 Task: Find a place to stay in Liaozhong, China, from 24 Aug to 10 Sep for 8 guests, with a price range of ₹12000 - ₹15000, 4 bedrooms, 8+ beds, 4 bathrooms, and amenities including Wifi, TV, Gym, Breakfast, and Self check-in.
Action: Mouse moved to (438, 118)
Screenshot: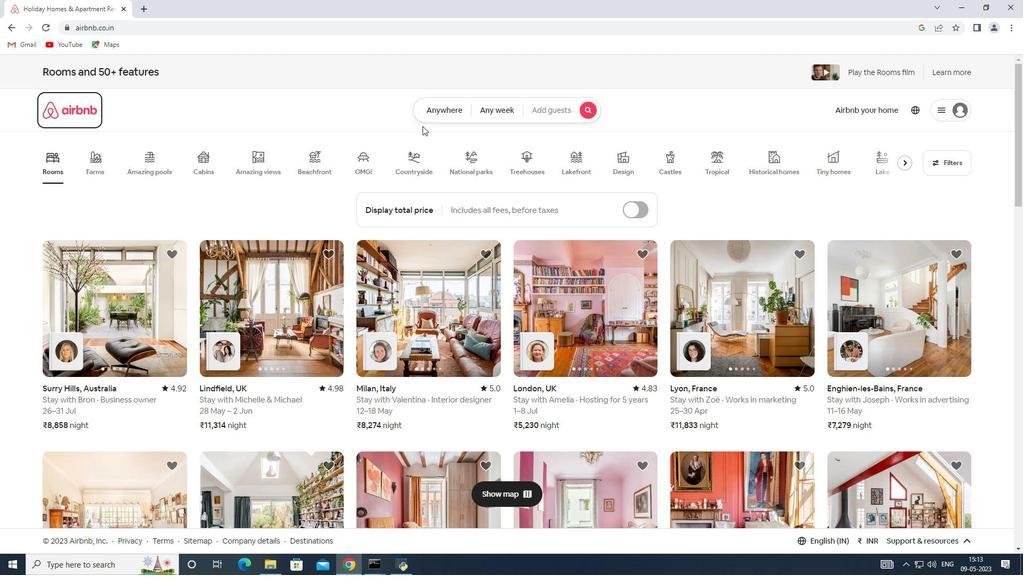 
Action: Mouse pressed left at (438, 118)
Screenshot: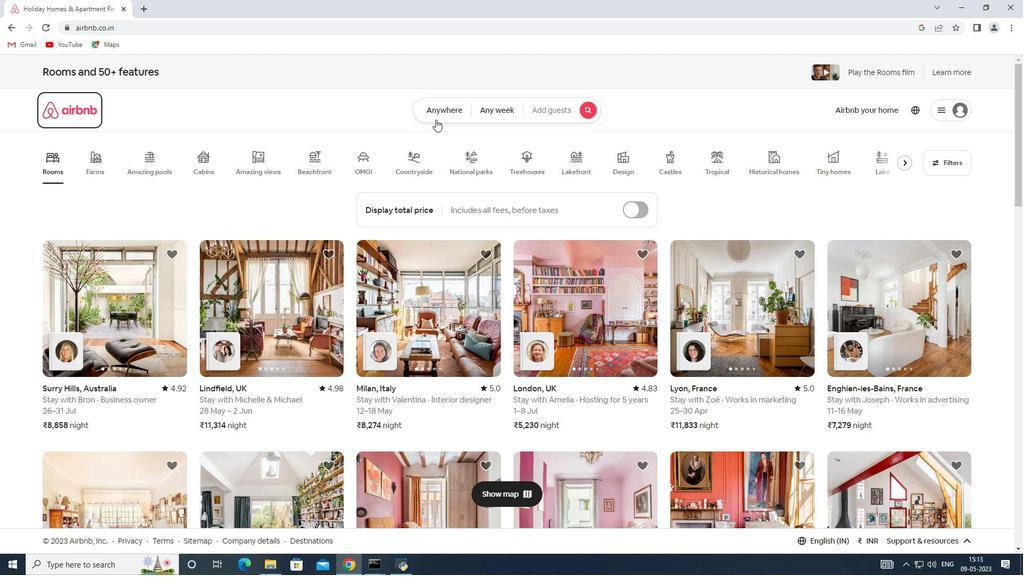 
Action: Mouse moved to (313, 148)
Screenshot: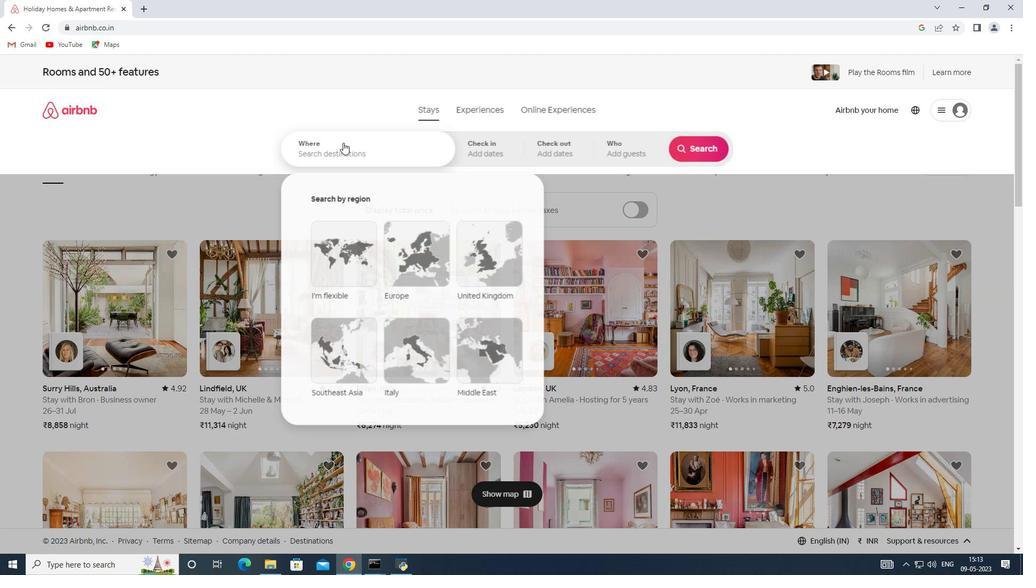 
Action: Mouse pressed left at (313, 148)
Screenshot: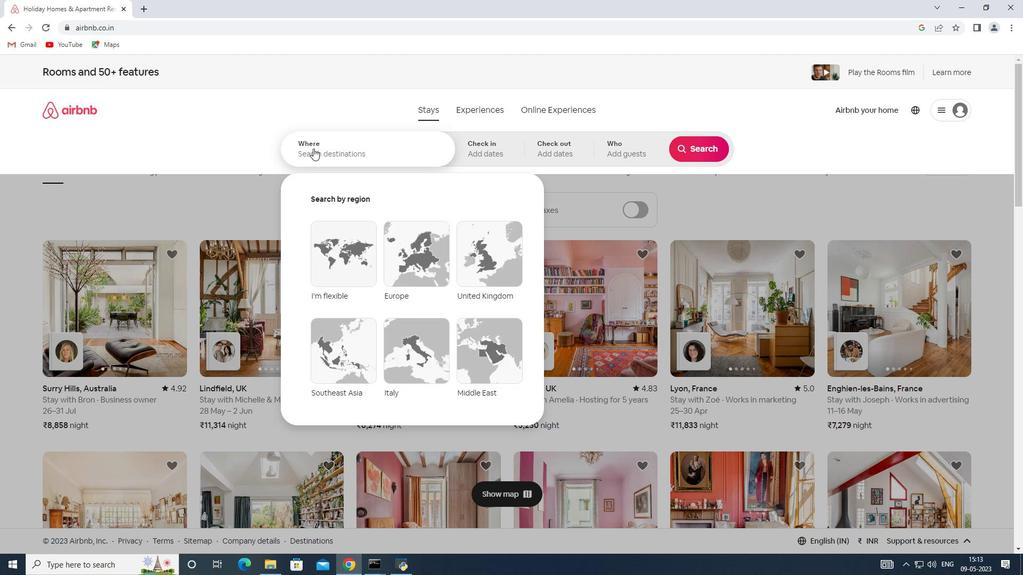 
Action: Key pressed <Key.shift><Key.shift><Key.shift><Key.shift><Key.shift><Key.shift><Key.shift><Key.shift><Key.shift><Key.shift><Key.shift><Key.shift><Key.shift><Key.shift><Key.shift><Key.shift><Key.shift><Key.shift><Key.shift><Key.shift><Key.shift><Key.shift><Key.shift><Key.shift>Liaozhong,<Key.shift>China
Screenshot: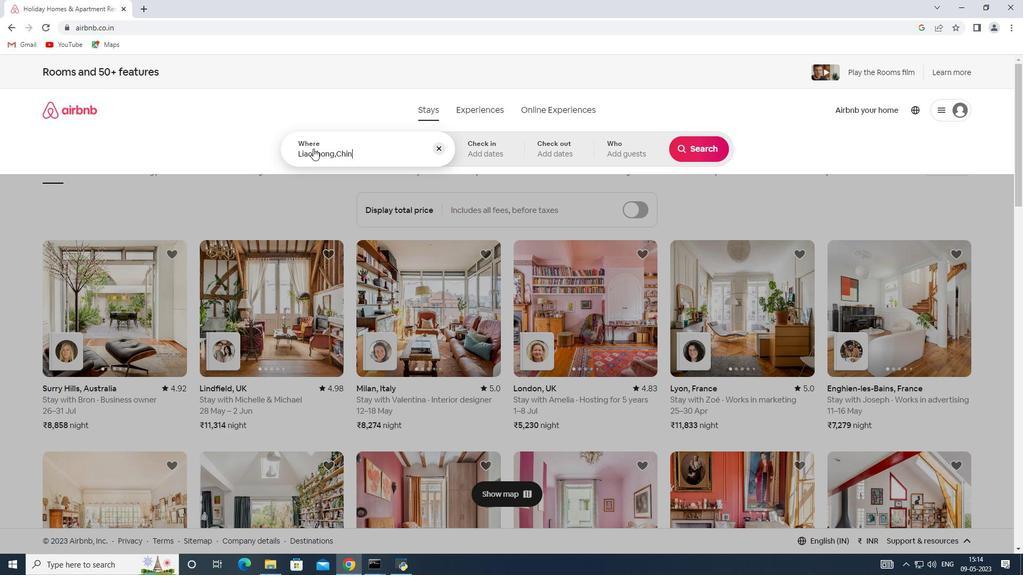 
Action: Mouse moved to (514, 151)
Screenshot: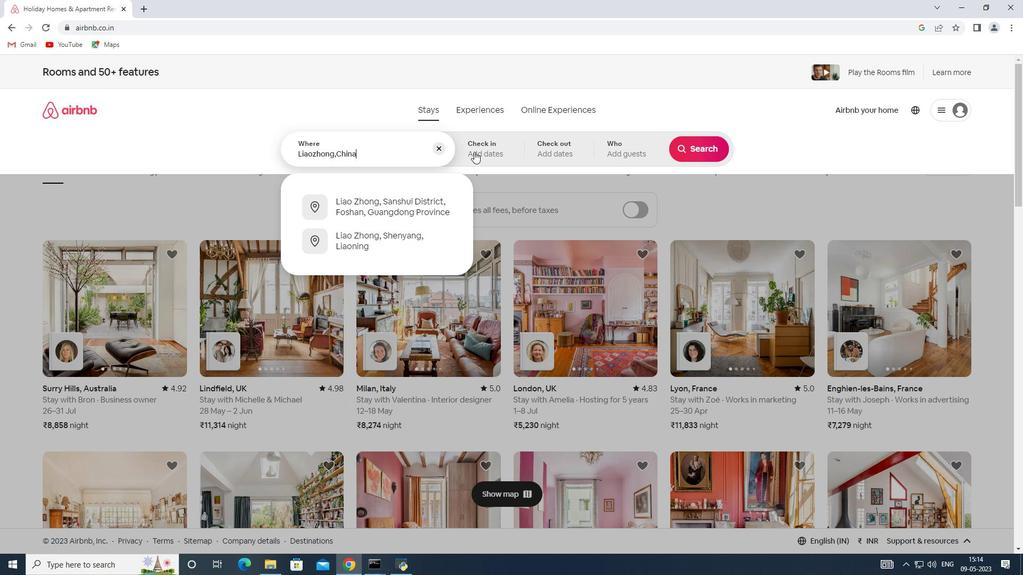 
Action: Mouse pressed left at (514, 151)
Screenshot: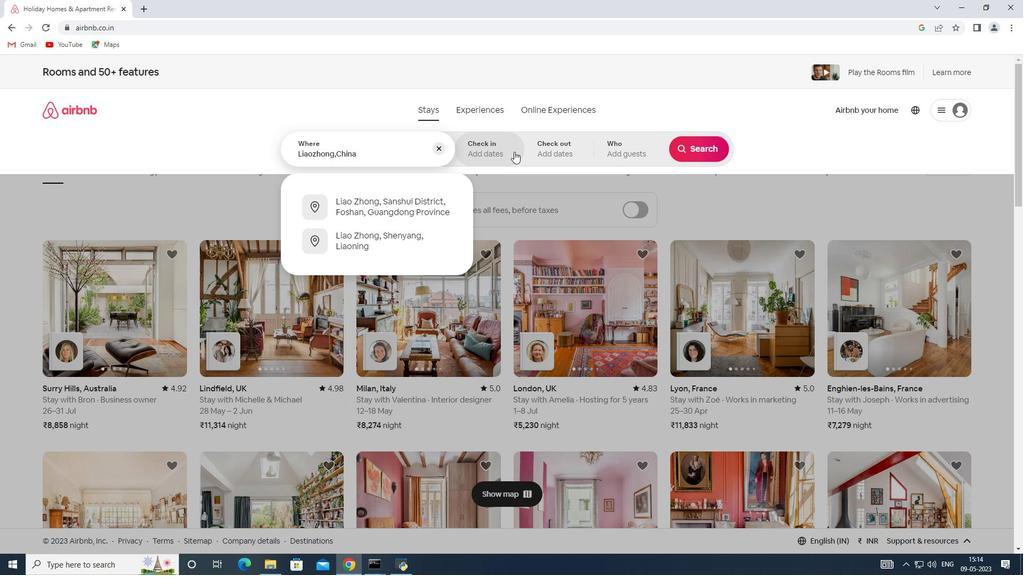 
Action: Mouse moved to (692, 237)
Screenshot: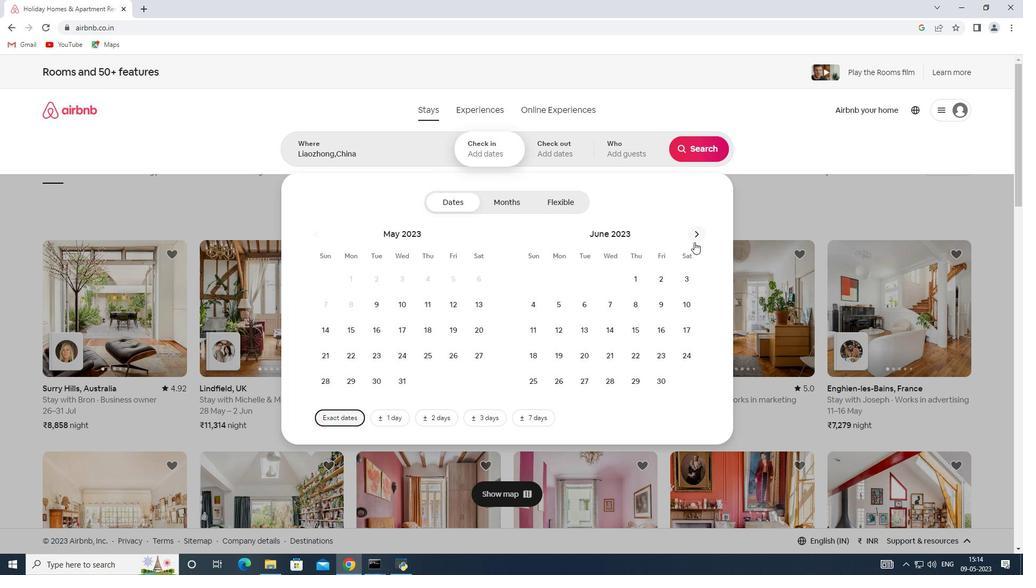 
Action: Mouse pressed left at (692, 237)
Screenshot: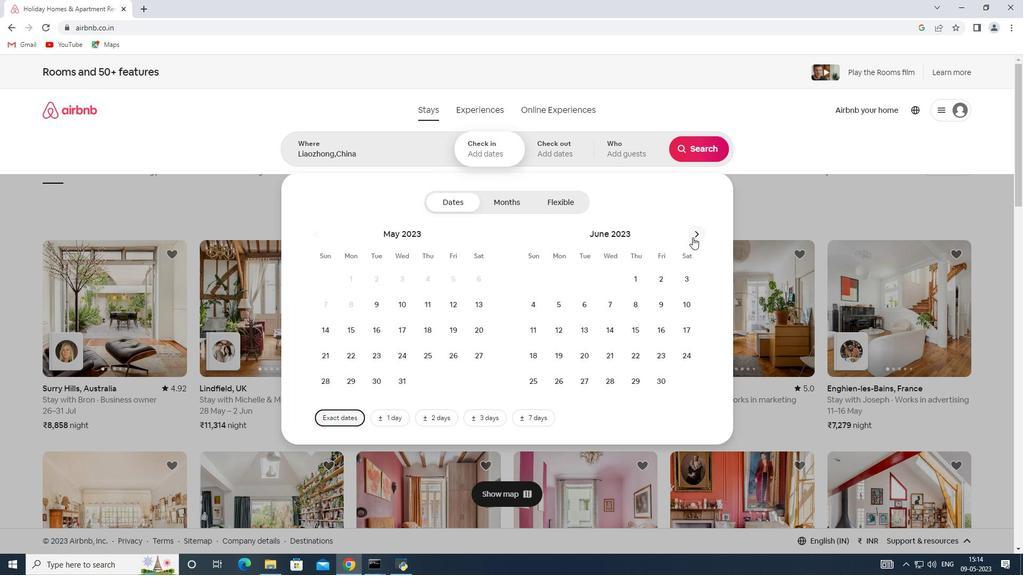 
Action: Mouse pressed left at (692, 237)
Screenshot: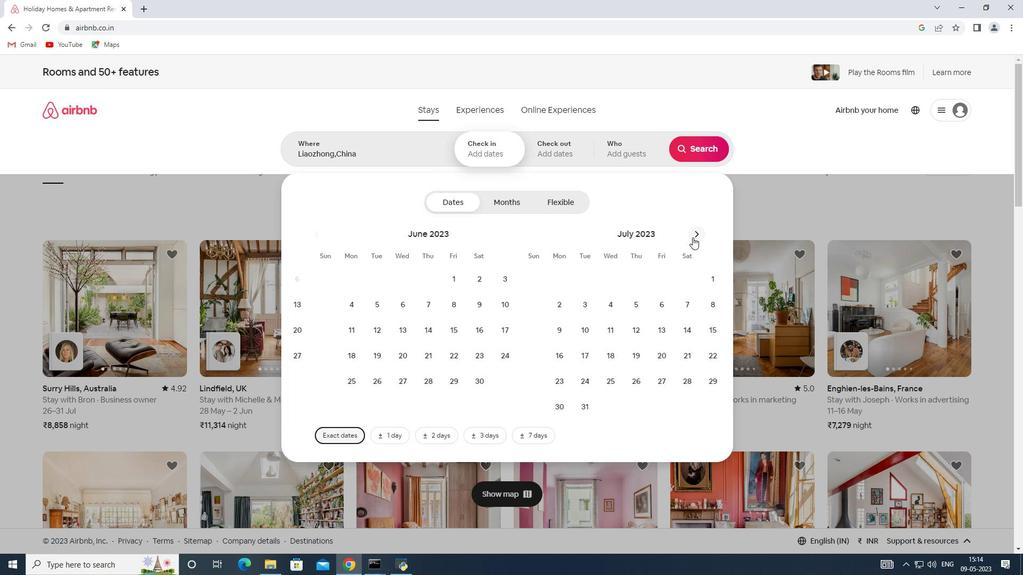 
Action: Mouse moved to (638, 353)
Screenshot: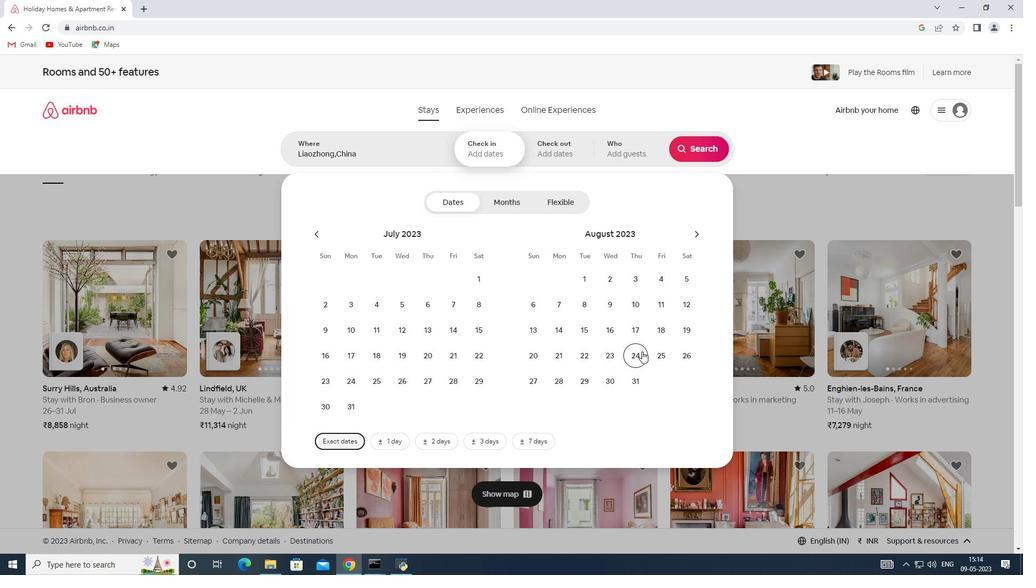 
Action: Mouse pressed left at (638, 353)
Screenshot: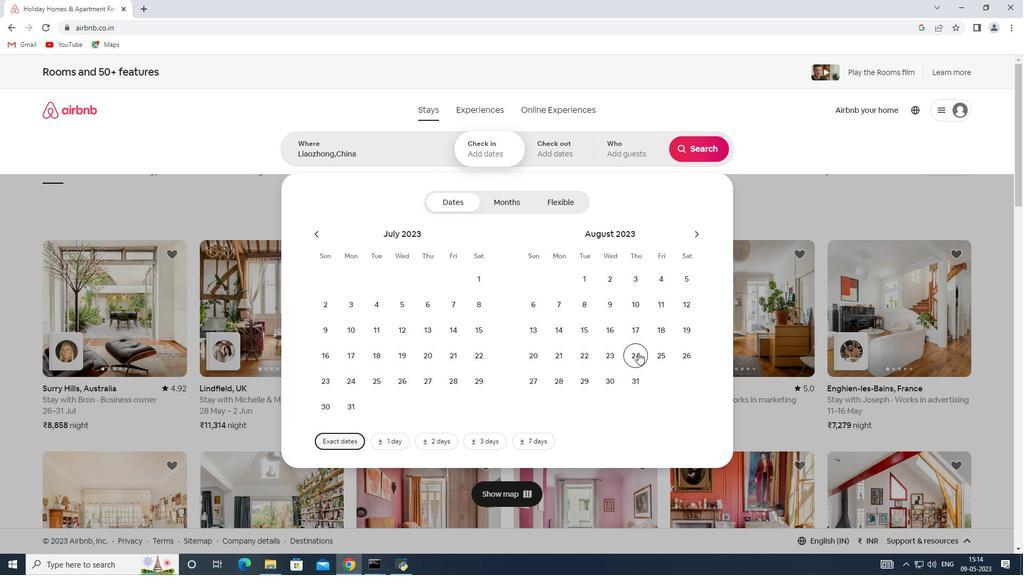 
Action: Mouse moved to (695, 236)
Screenshot: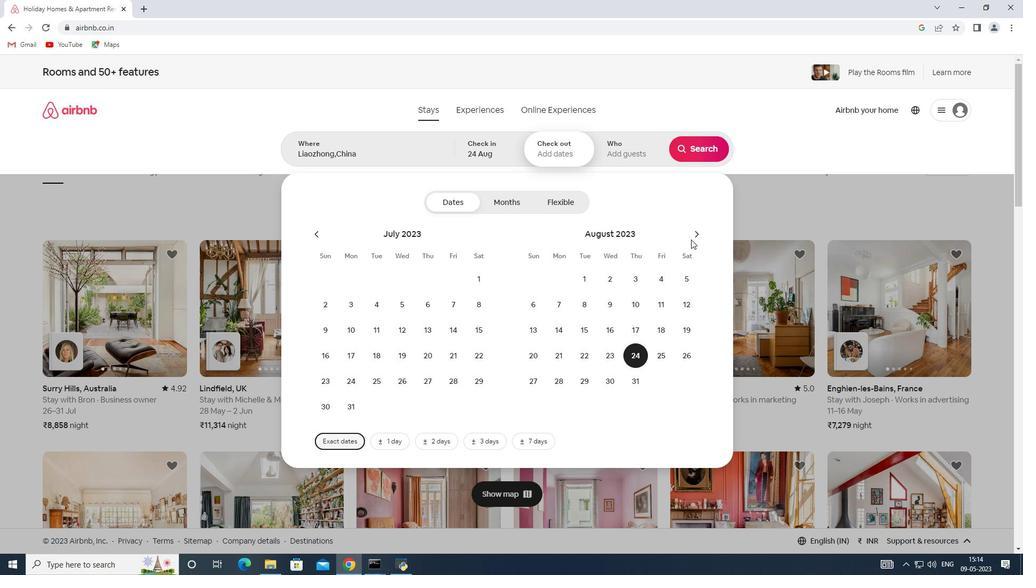 
Action: Mouse pressed left at (695, 236)
Screenshot: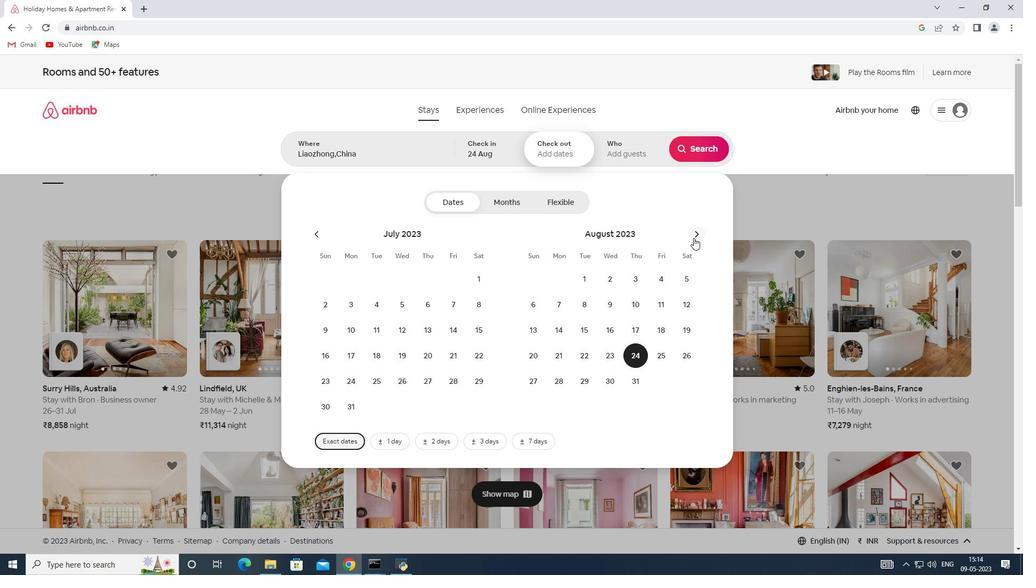 
Action: Mouse moved to (535, 330)
Screenshot: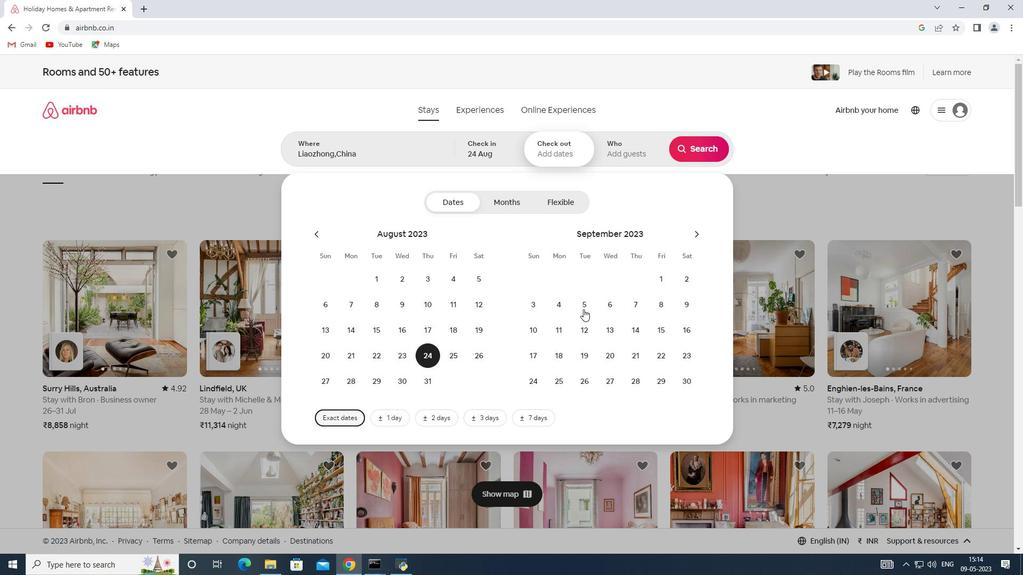 
Action: Mouse pressed left at (535, 330)
Screenshot: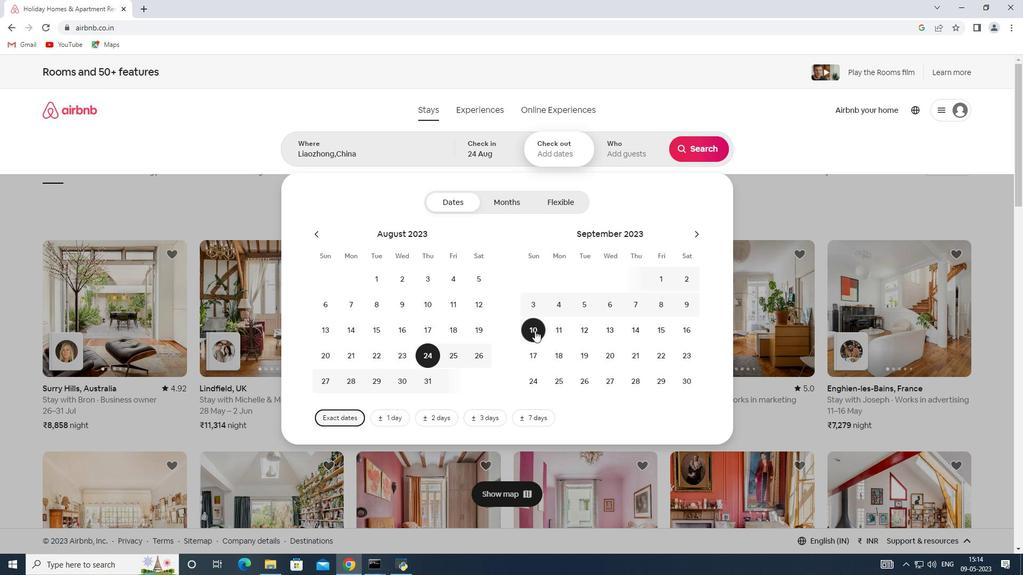 
Action: Mouse moved to (630, 149)
Screenshot: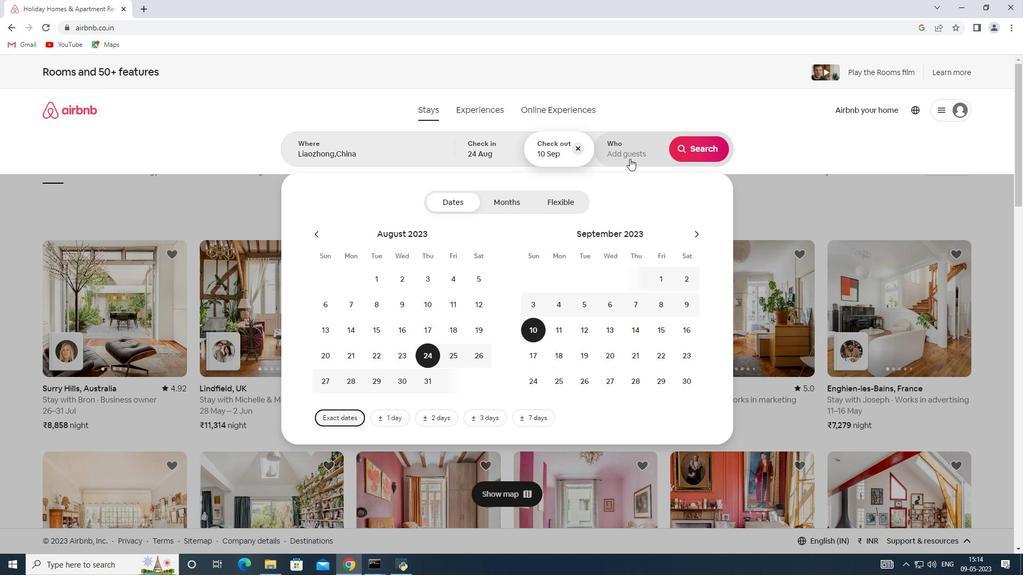 
Action: Mouse pressed left at (630, 149)
Screenshot: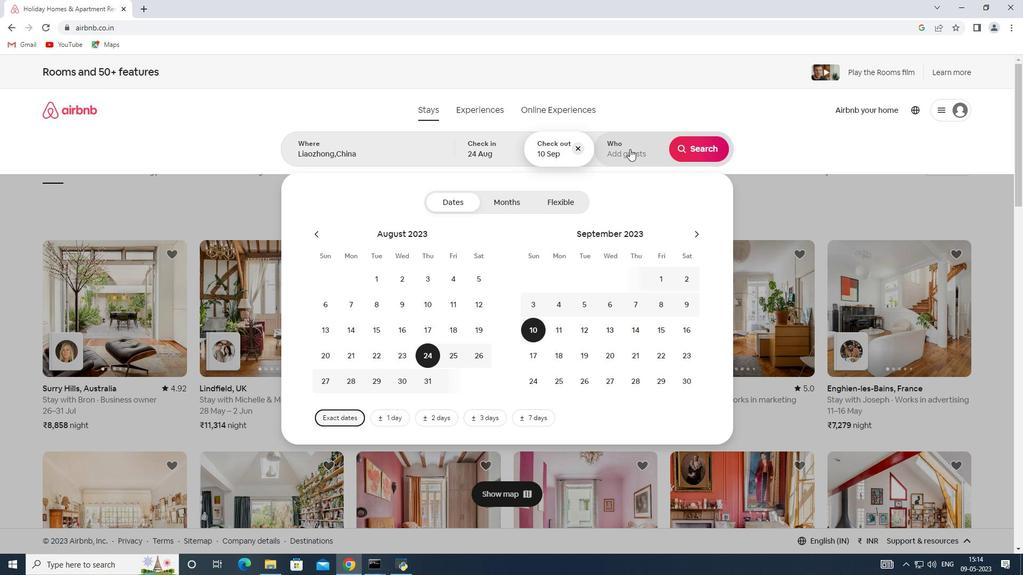 
Action: Mouse moved to (698, 205)
Screenshot: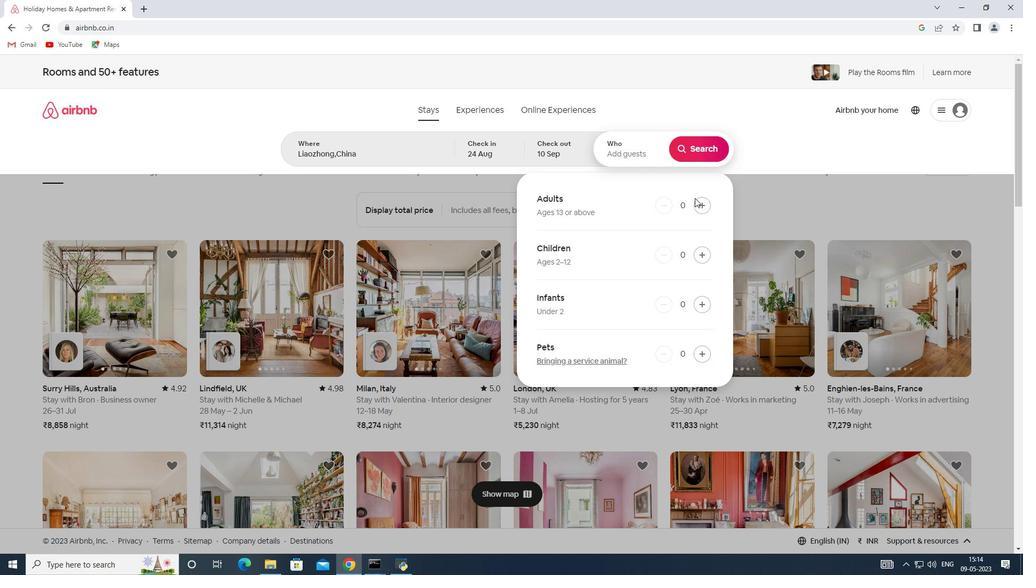 
Action: Mouse pressed left at (698, 205)
Screenshot: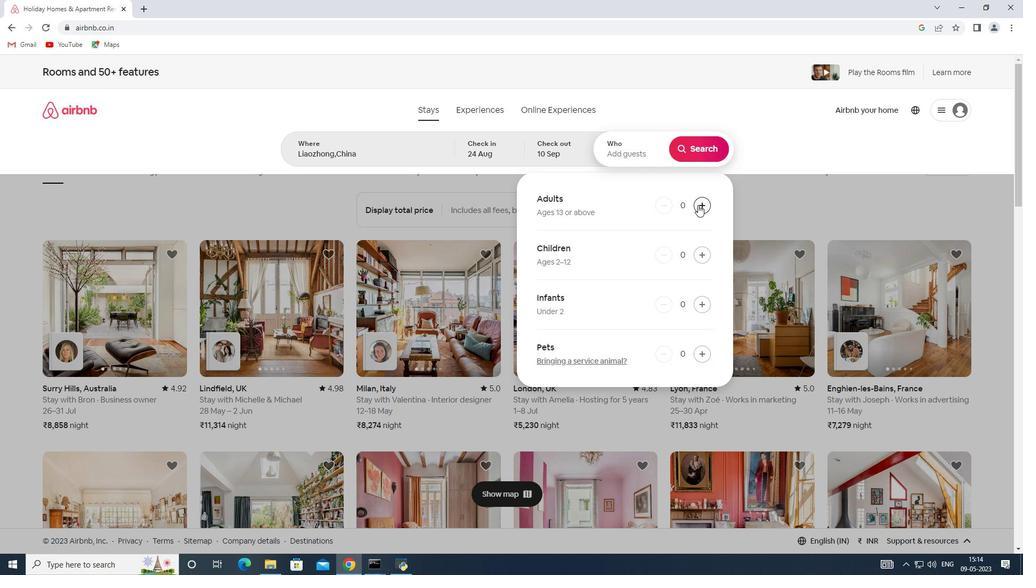 
Action: Mouse pressed left at (698, 205)
Screenshot: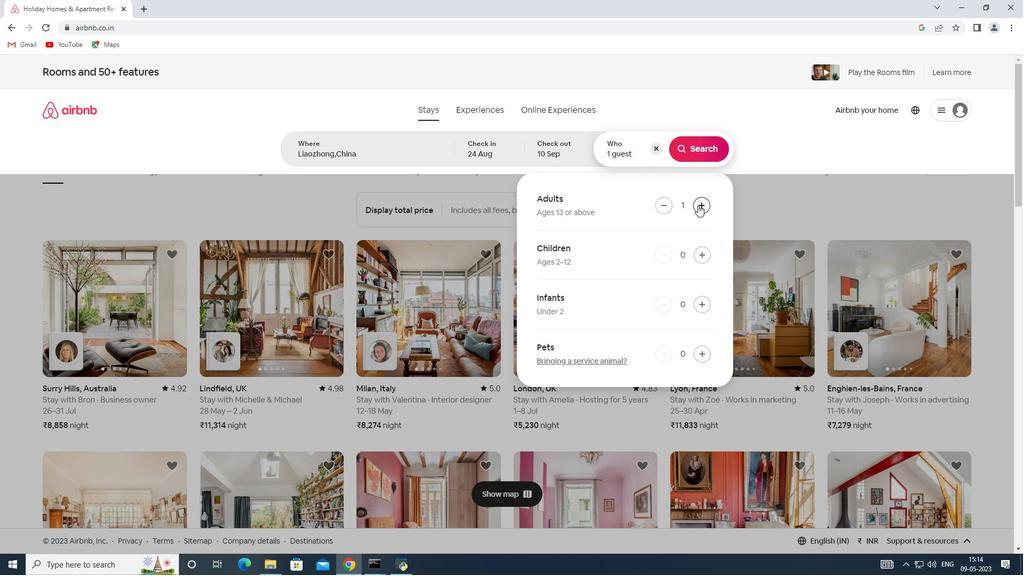 
Action: Mouse pressed left at (698, 205)
Screenshot: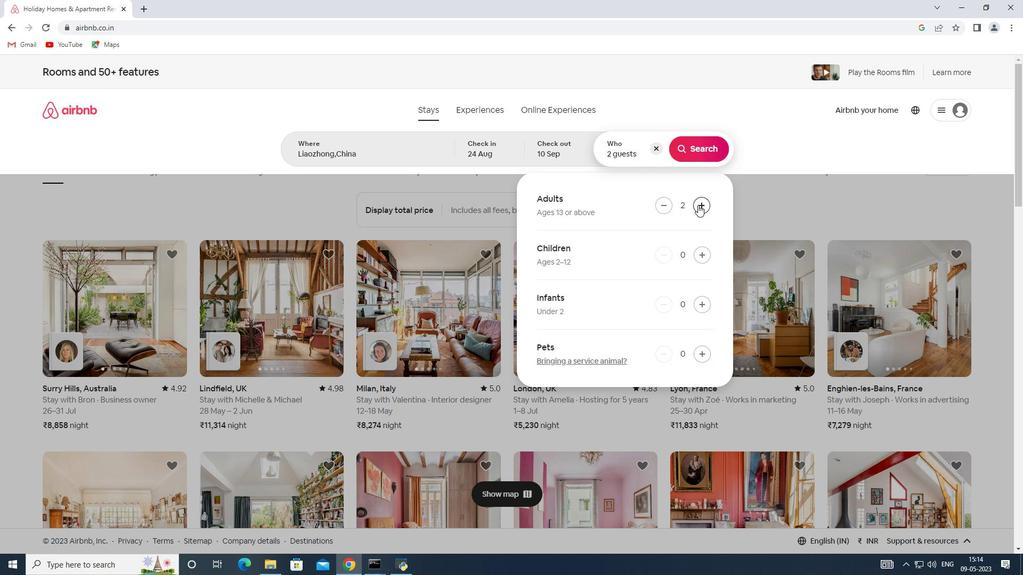 
Action: Mouse pressed left at (698, 205)
Screenshot: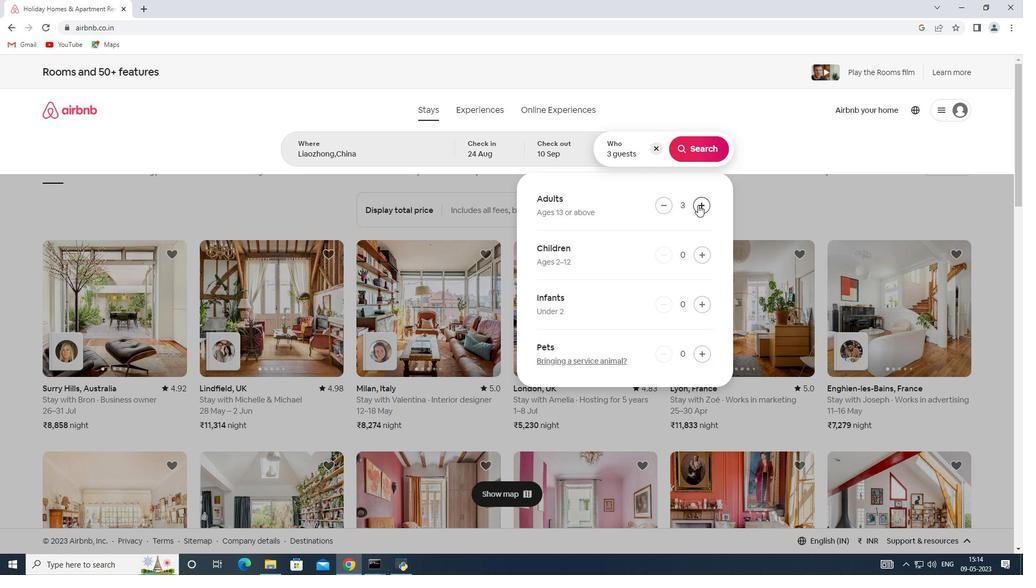 
Action: Mouse pressed left at (698, 205)
Screenshot: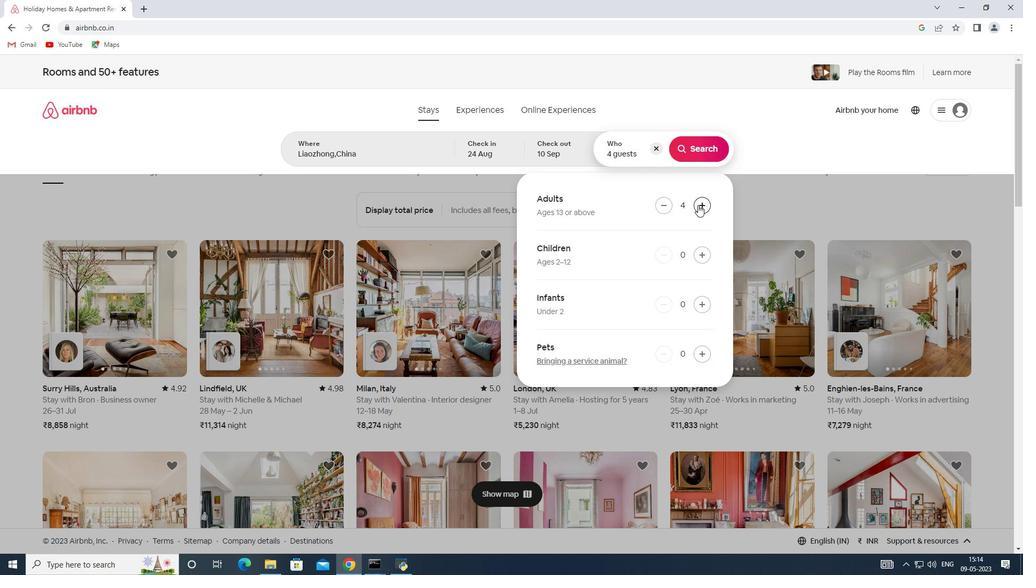 
Action: Mouse pressed left at (698, 205)
Screenshot: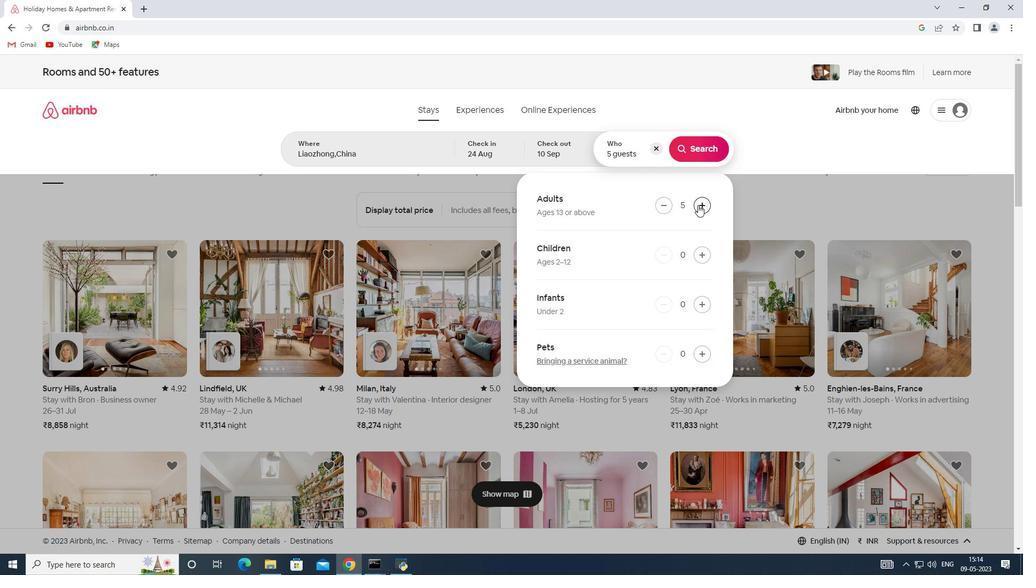 
Action: Mouse pressed left at (698, 205)
Screenshot: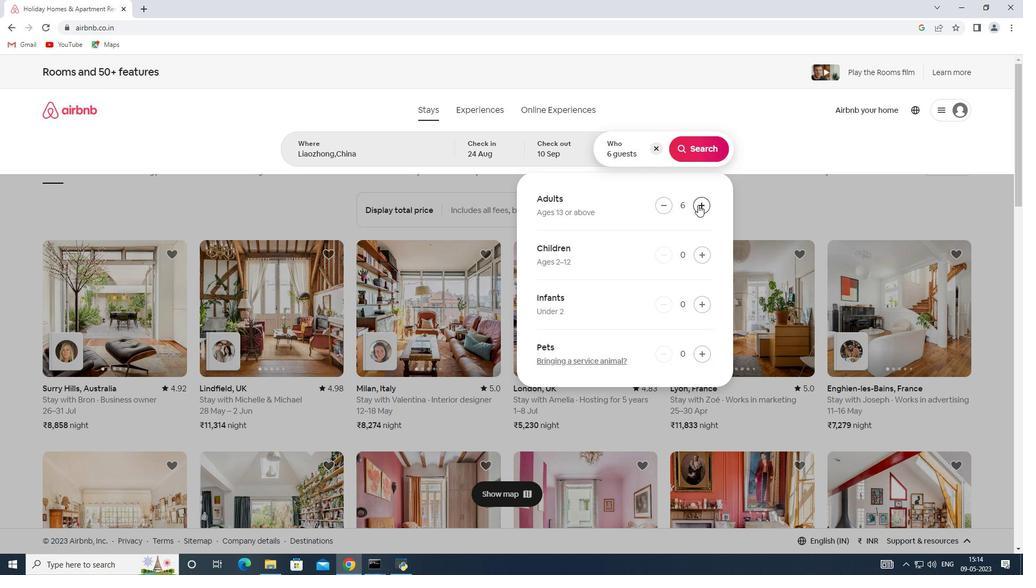 
Action: Mouse pressed left at (698, 205)
Screenshot: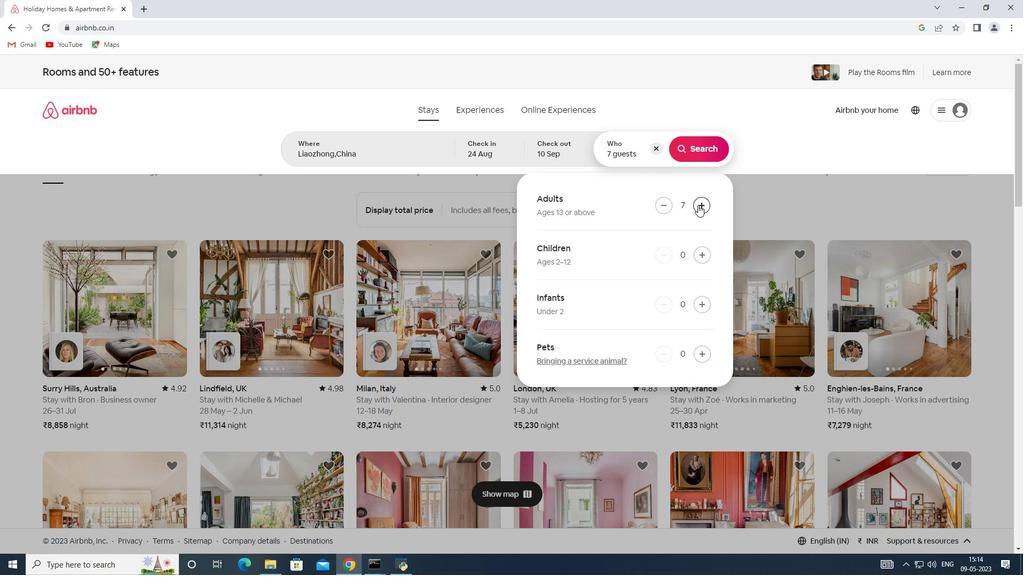 
Action: Mouse moved to (701, 147)
Screenshot: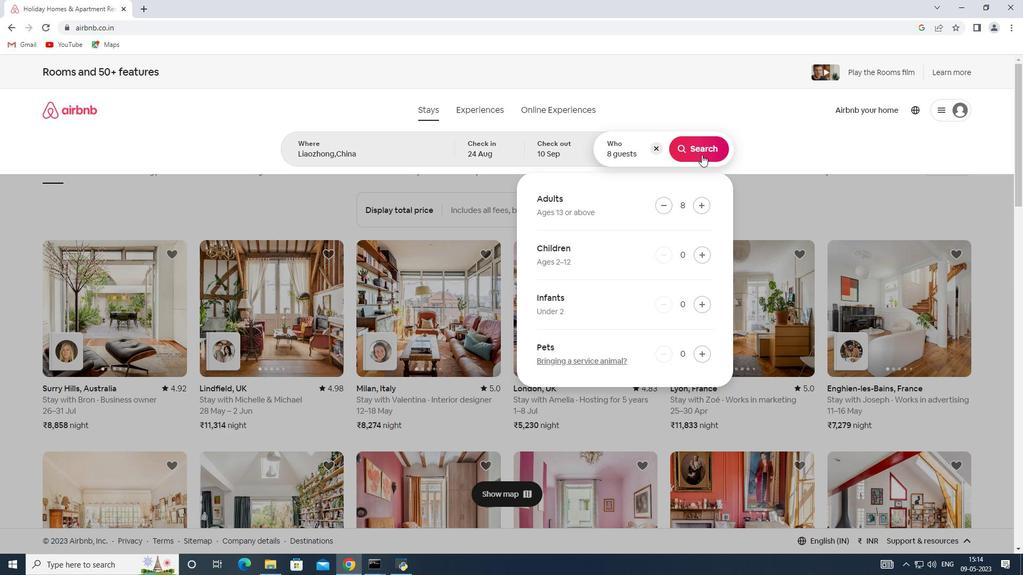 
Action: Mouse pressed left at (701, 147)
Screenshot: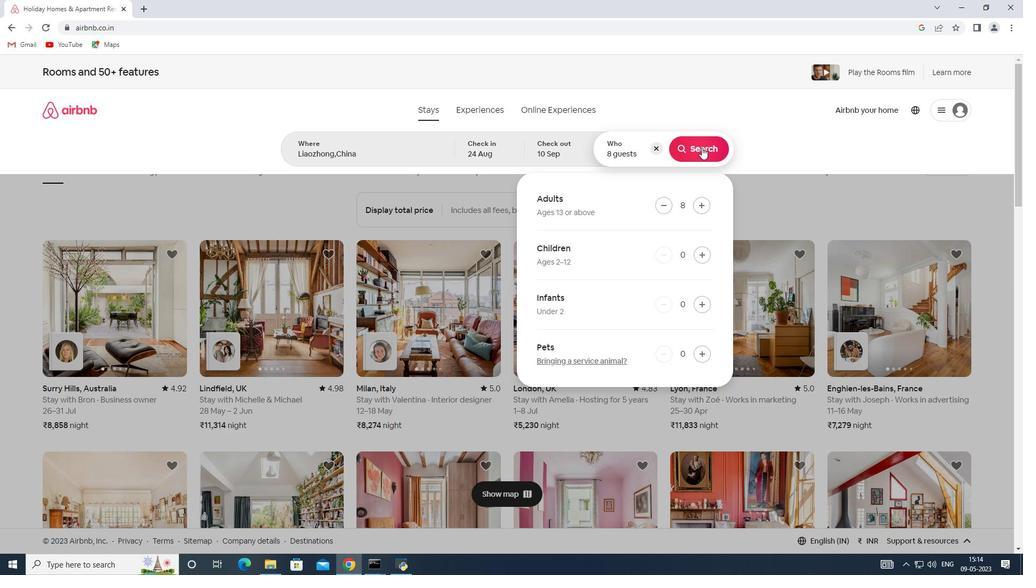 
Action: Mouse moved to (978, 125)
Screenshot: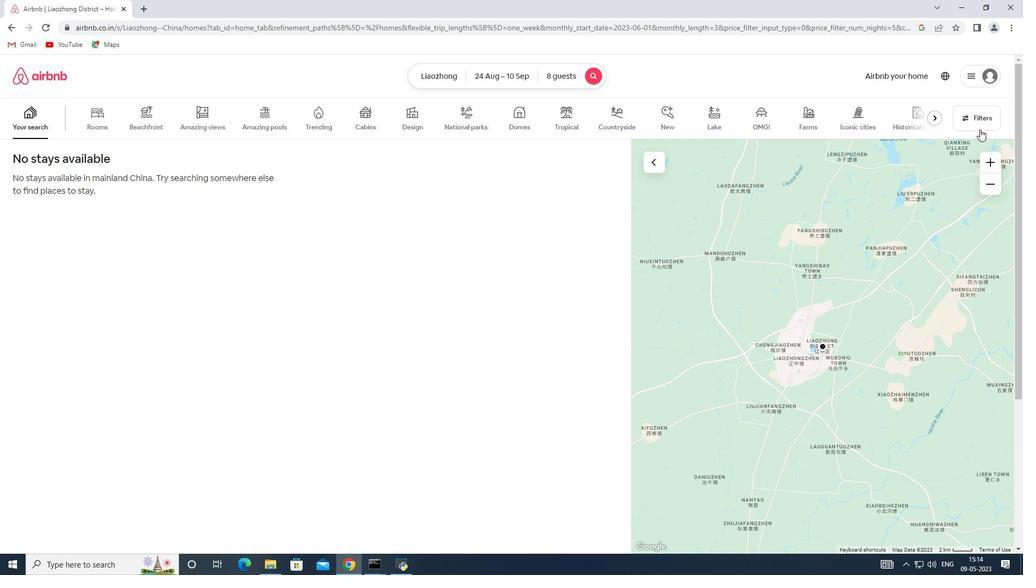 
Action: Mouse pressed left at (978, 125)
Screenshot: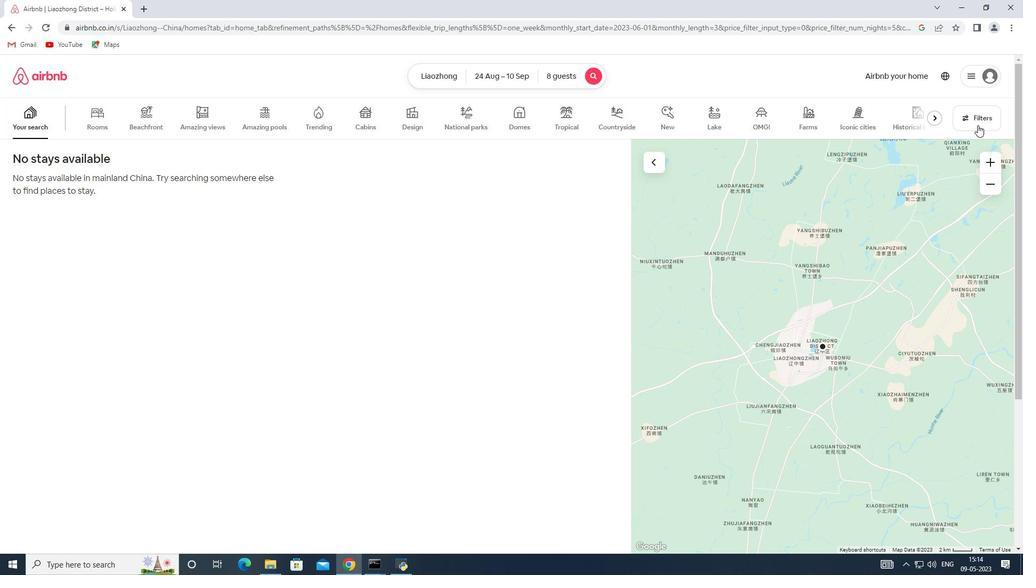 
Action: Mouse moved to (373, 381)
Screenshot: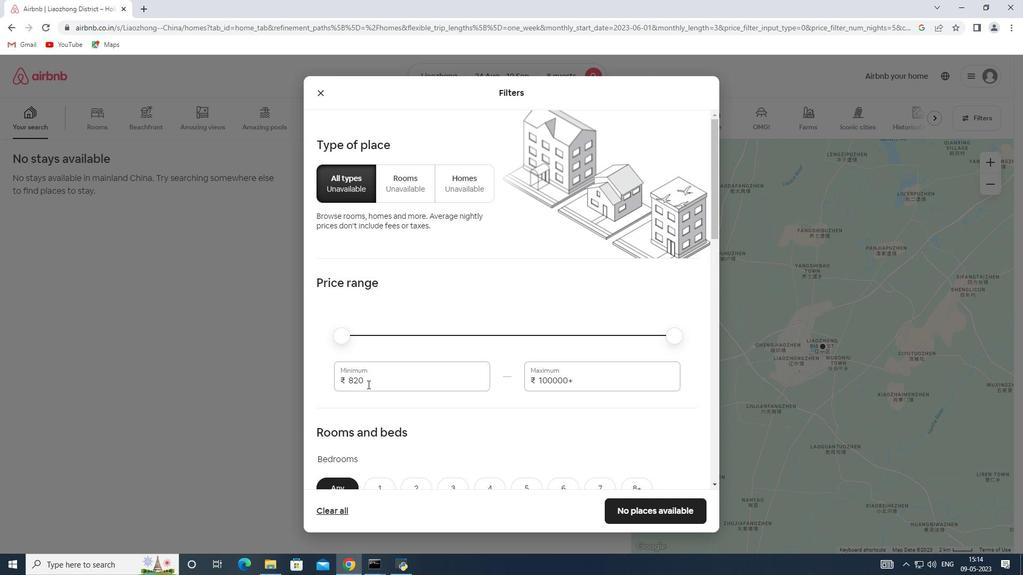 
Action: Mouse pressed left at (373, 381)
Screenshot: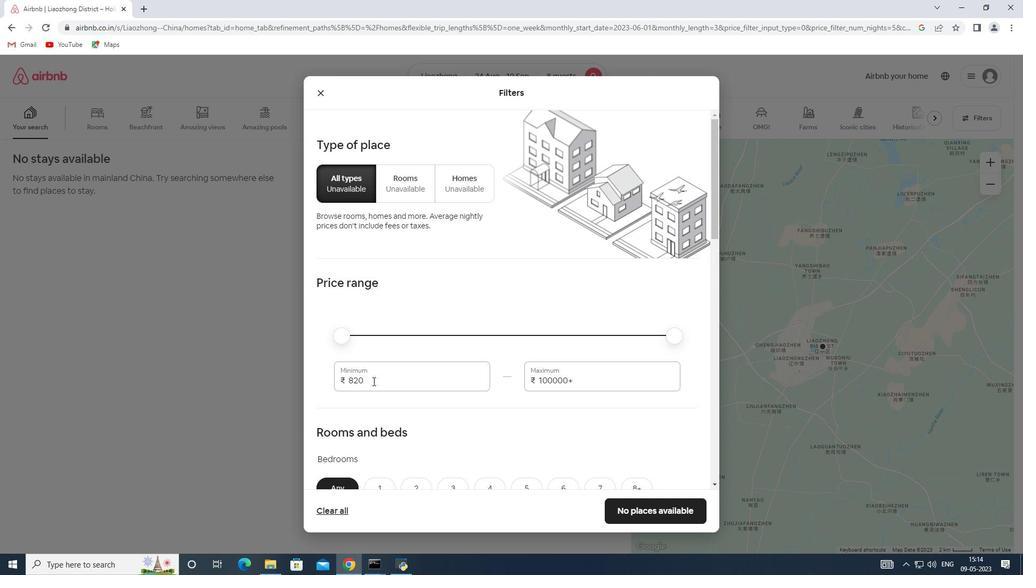 
Action: Mouse moved to (321, 373)
Screenshot: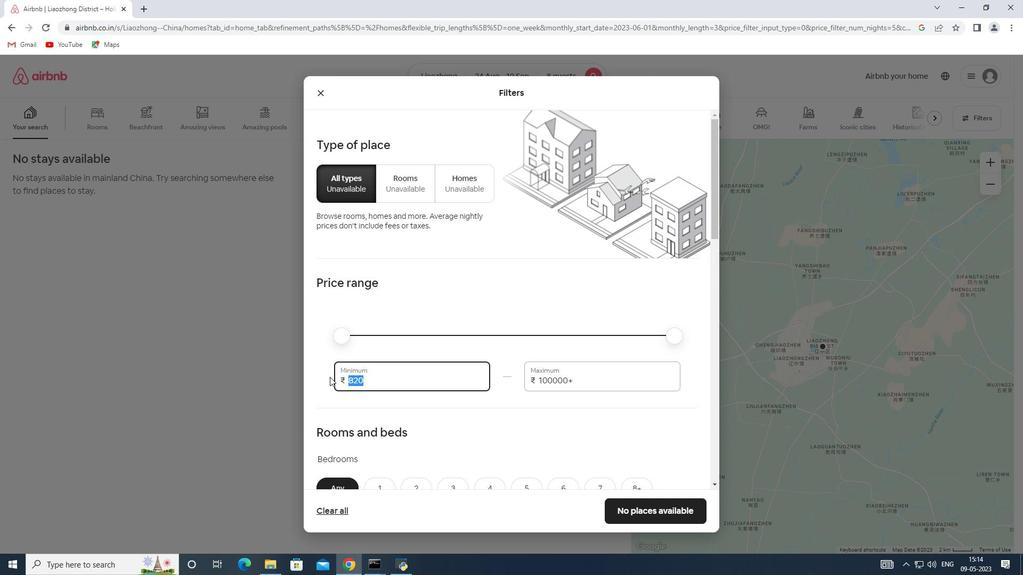 
Action: Key pressed 12000
Screenshot: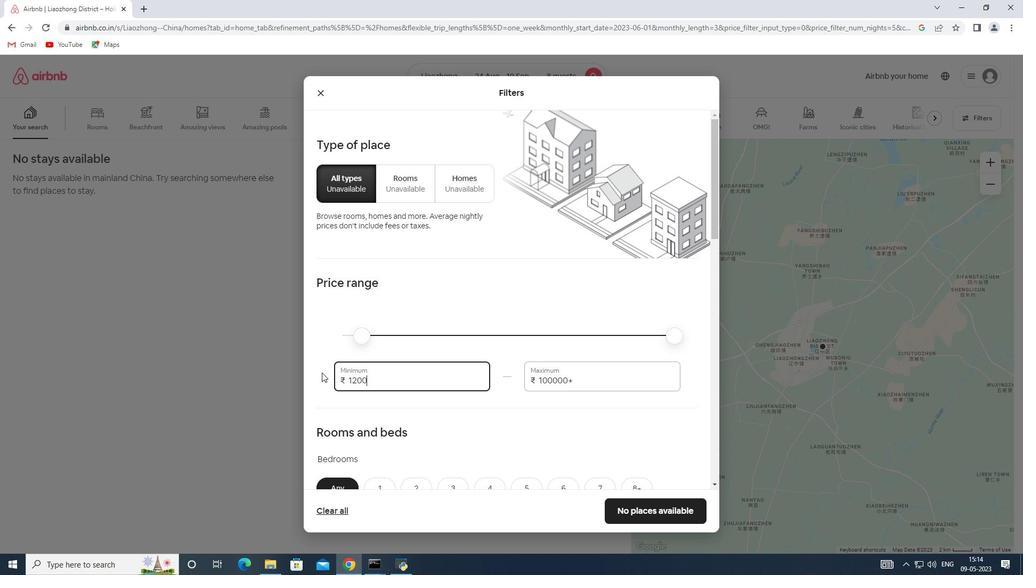 
Action: Mouse moved to (577, 382)
Screenshot: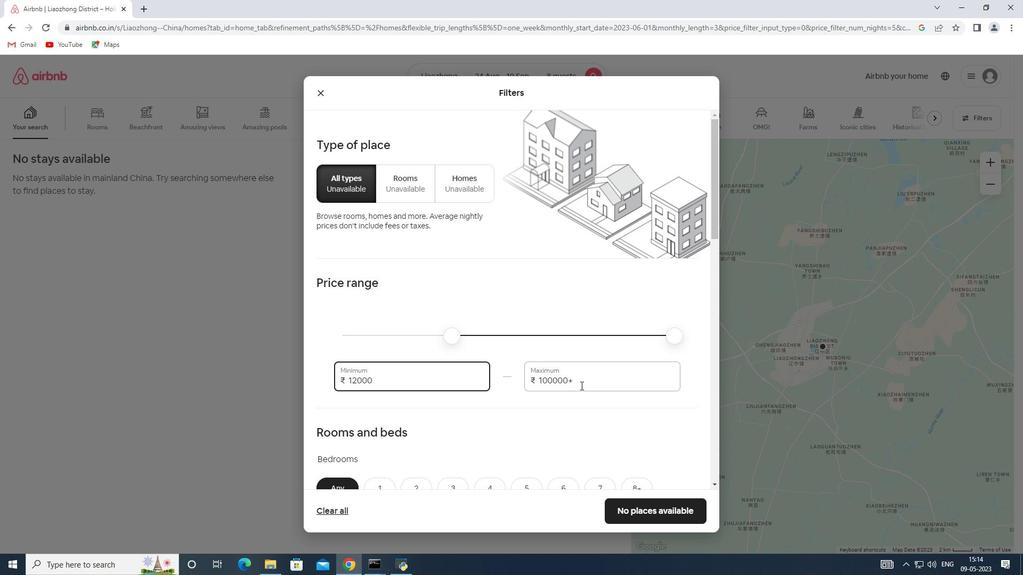 
Action: Mouse pressed left at (577, 382)
Screenshot: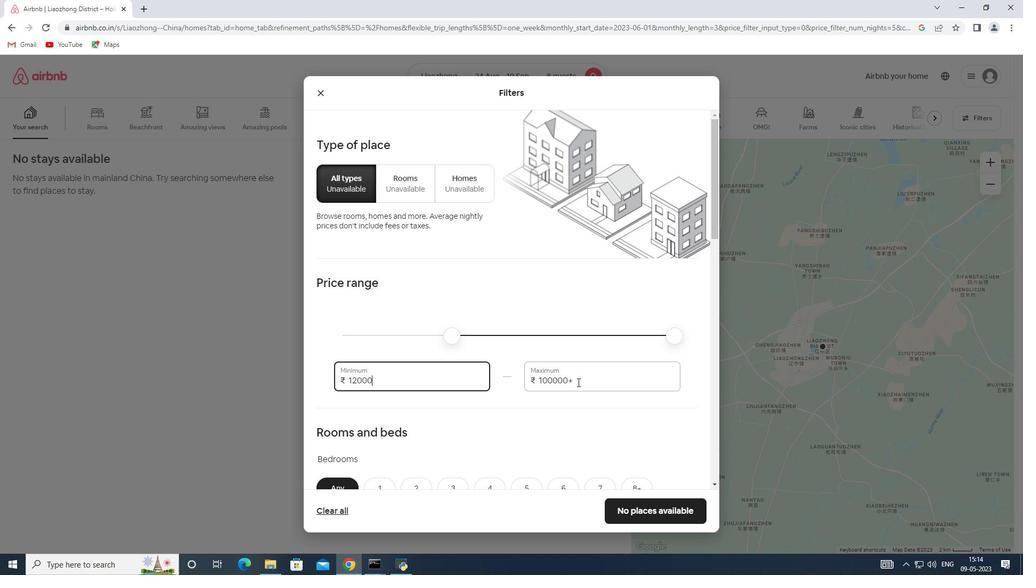 
Action: Mouse moved to (519, 381)
Screenshot: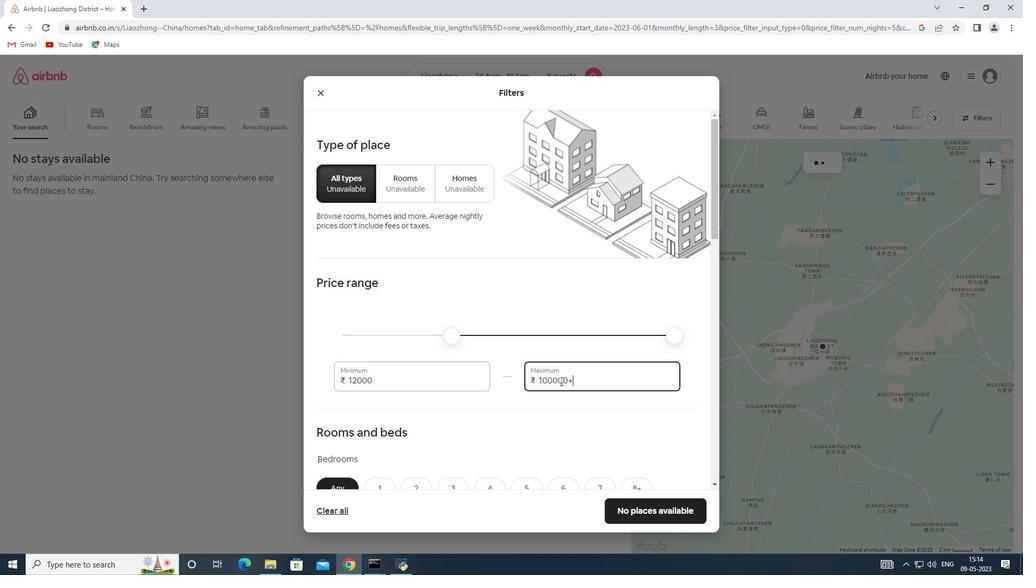 
Action: Key pressed 15000
Screenshot: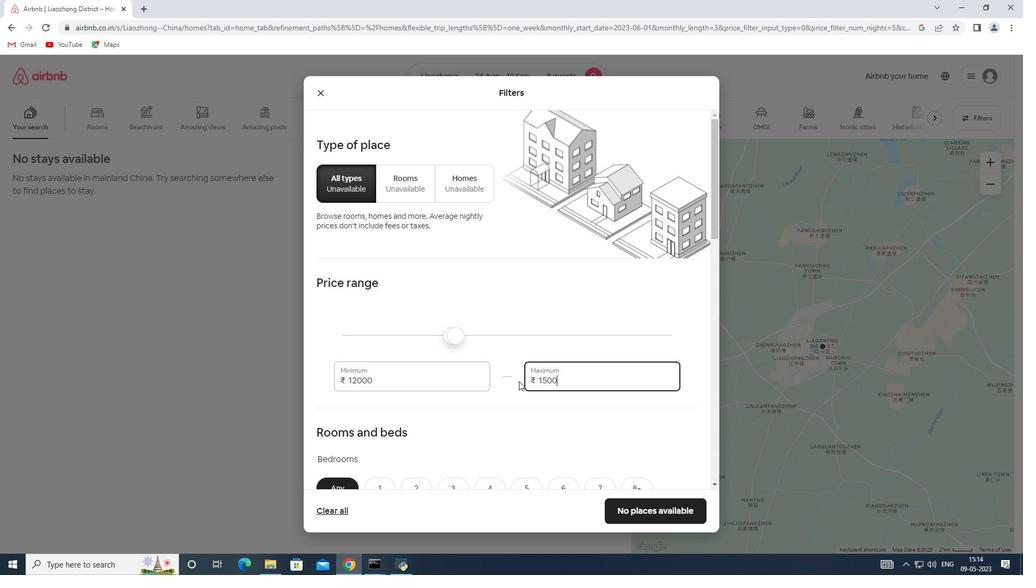 
Action: Mouse scrolled (519, 381) with delta (0, 0)
Screenshot: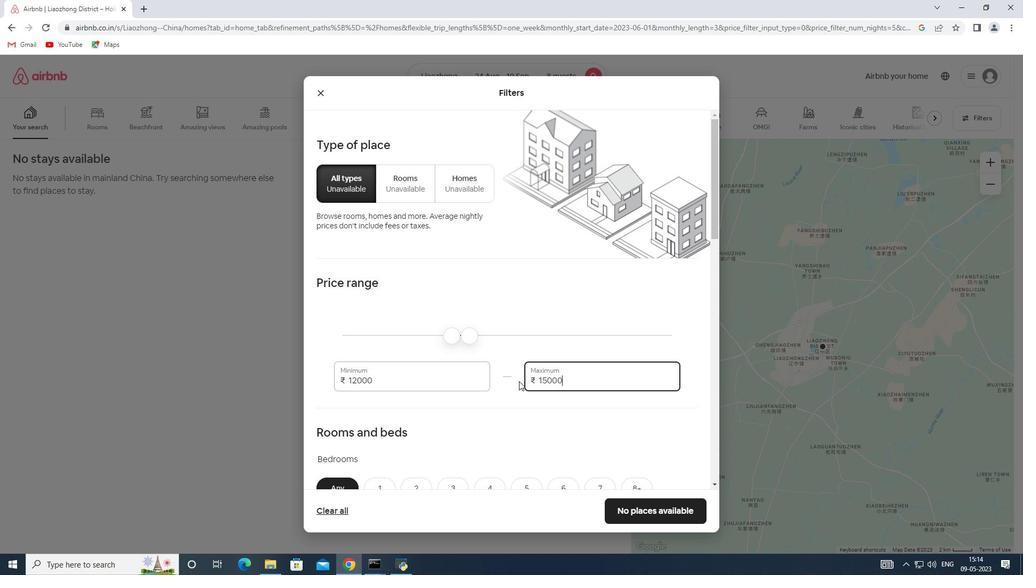 
Action: Mouse scrolled (519, 381) with delta (0, 0)
Screenshot: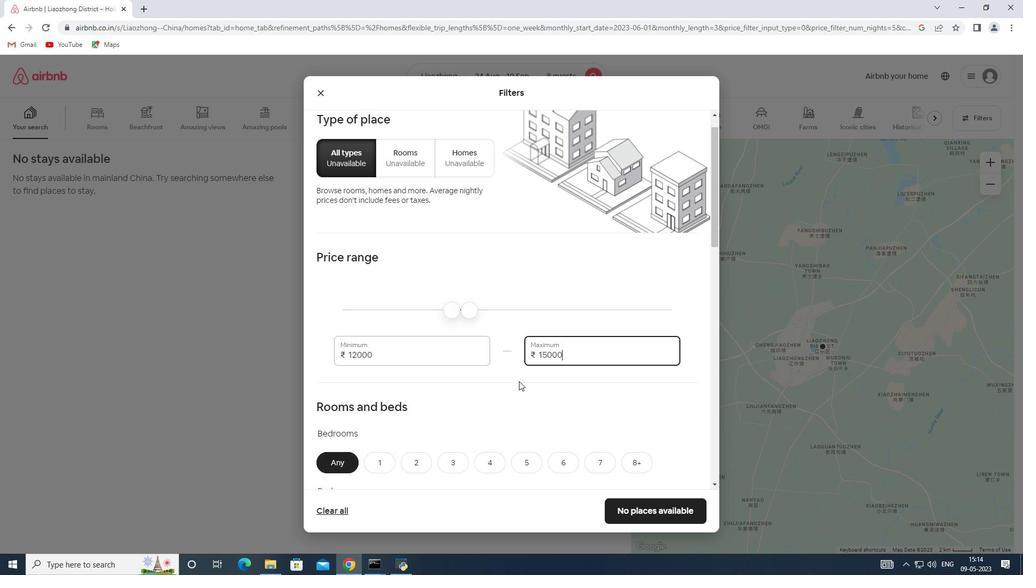 
Action: Mouse scrolled (519, 381) with delta (0, 0)
Screenshot: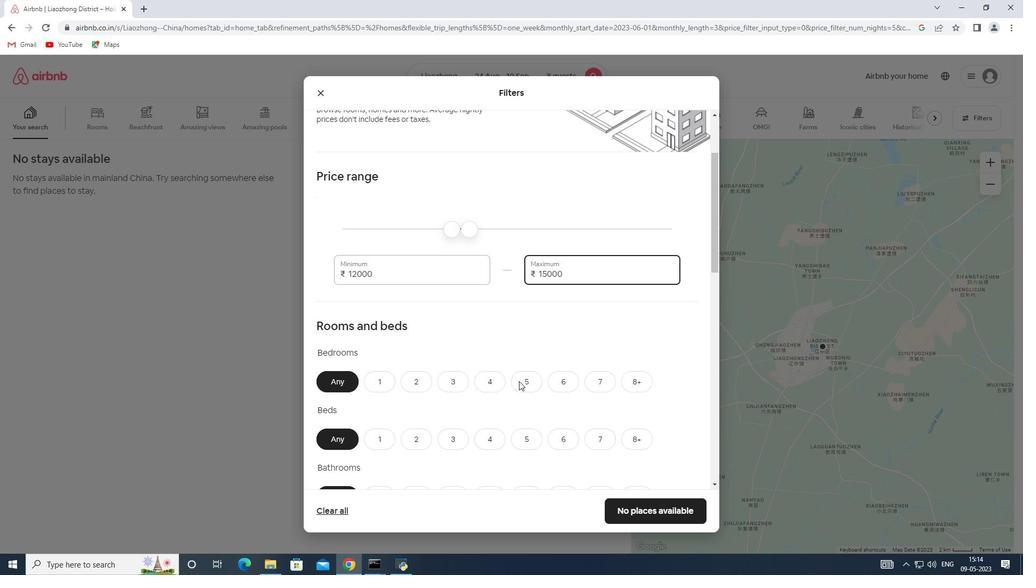 
Action: Mouse moved to (483, 330)
Screenshot: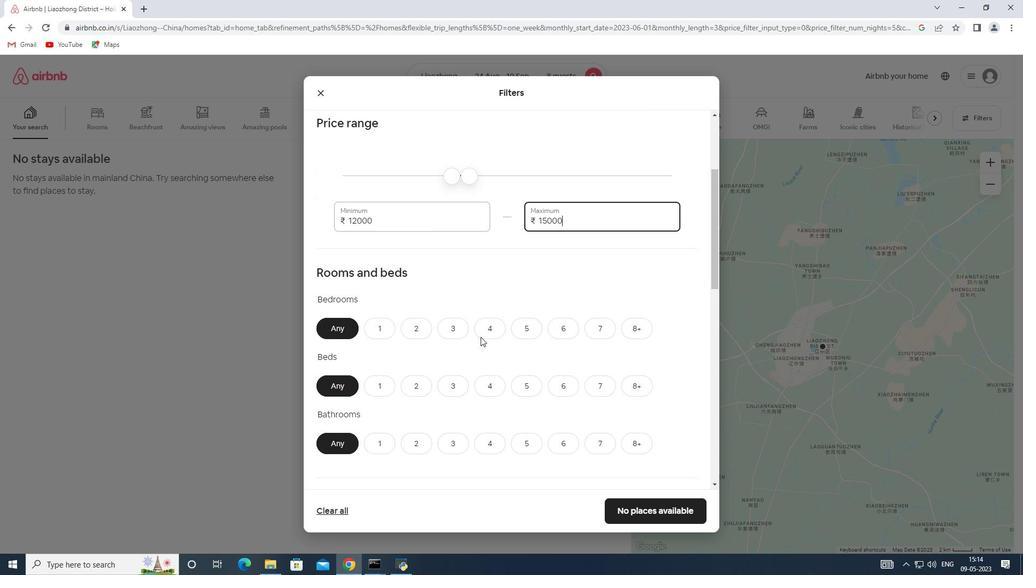 
Action: Mouse pressed left at (483, 330)
Screenshot: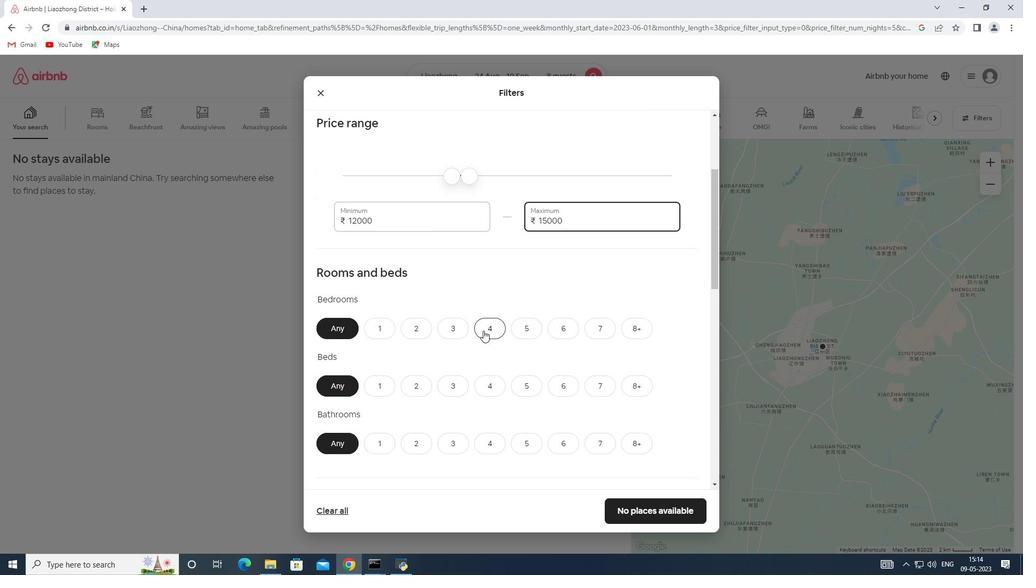 
Action: Mouse moved to (639, 388)
Screenshot: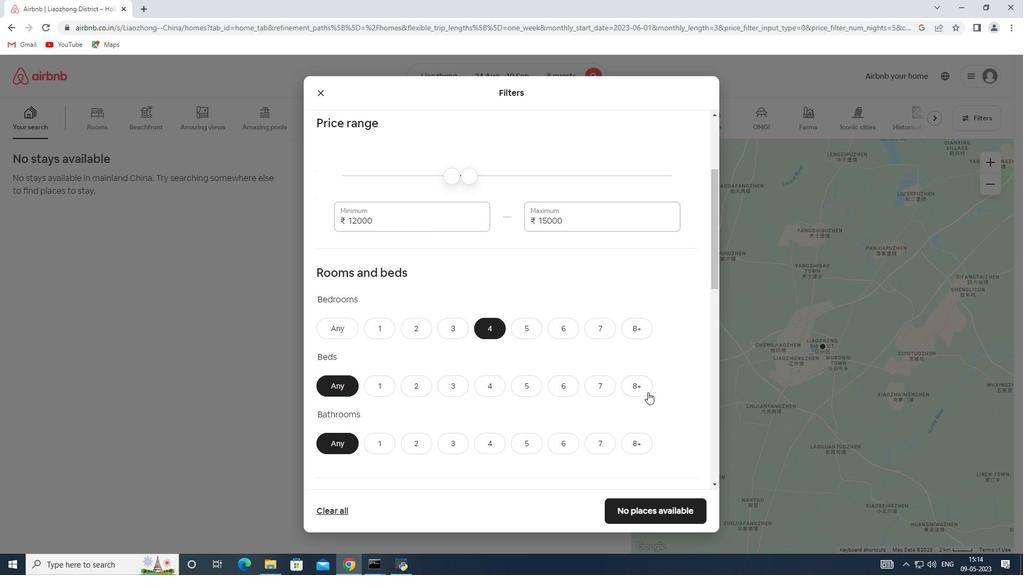 
Action: Mouse pressed left at (639, 388)
Screenshot: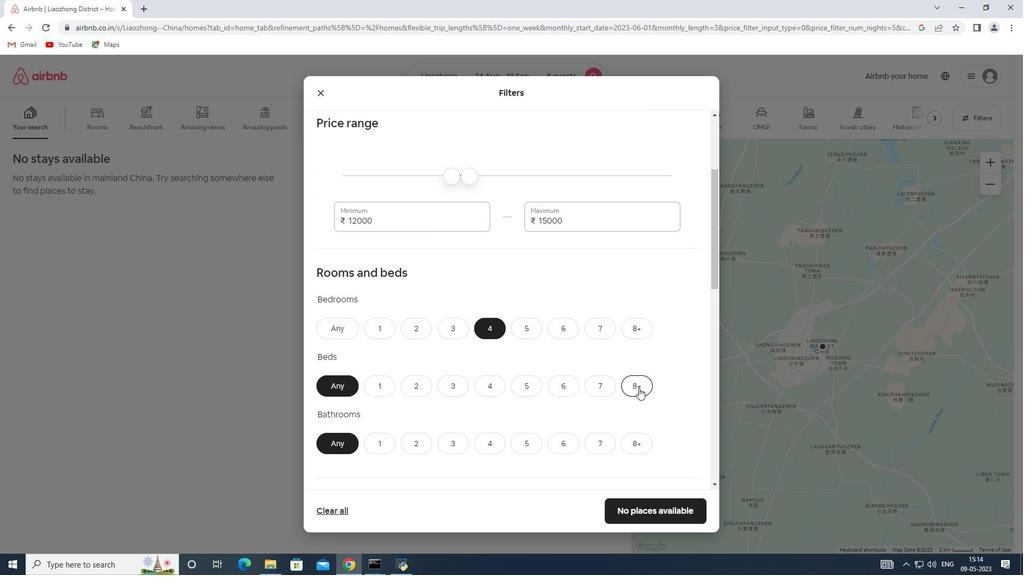 
Action: Mouse moved to (543, 400)
Screenshot: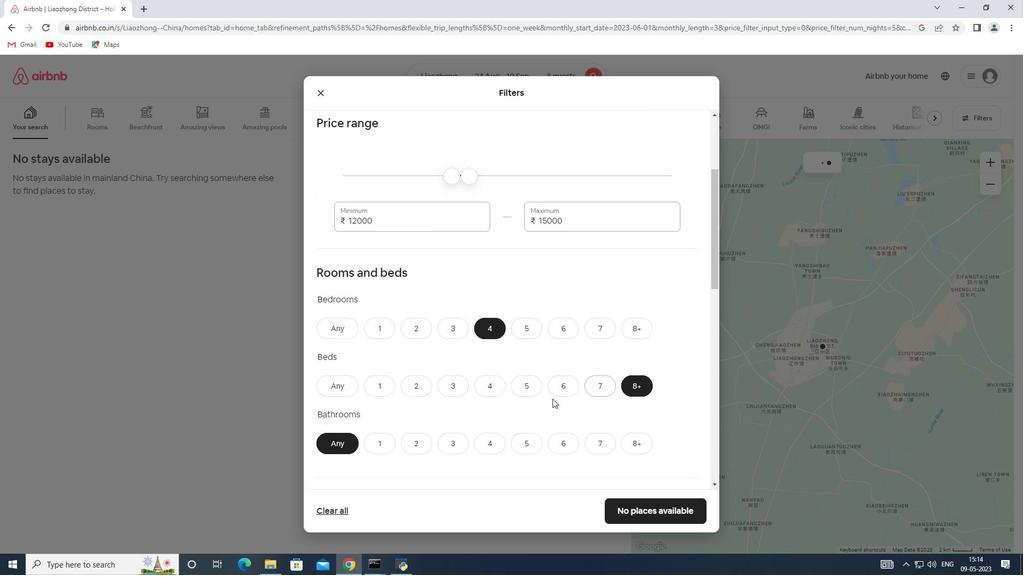 
Action: Mouse scrolled (543, 399) with delta (0, 0)
Screenshot: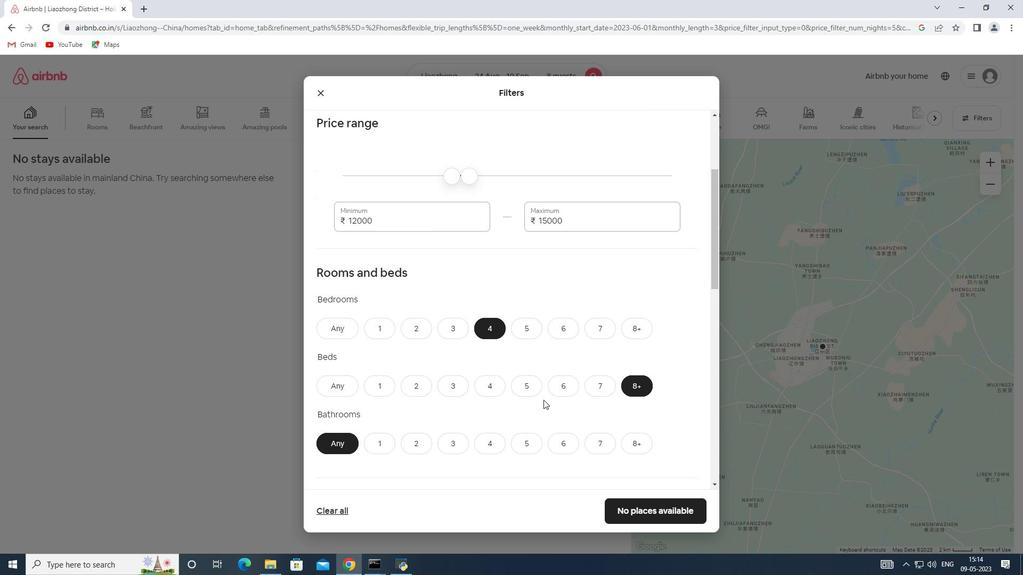 
Action: Mouse moved to (480, 386)
Screenshot: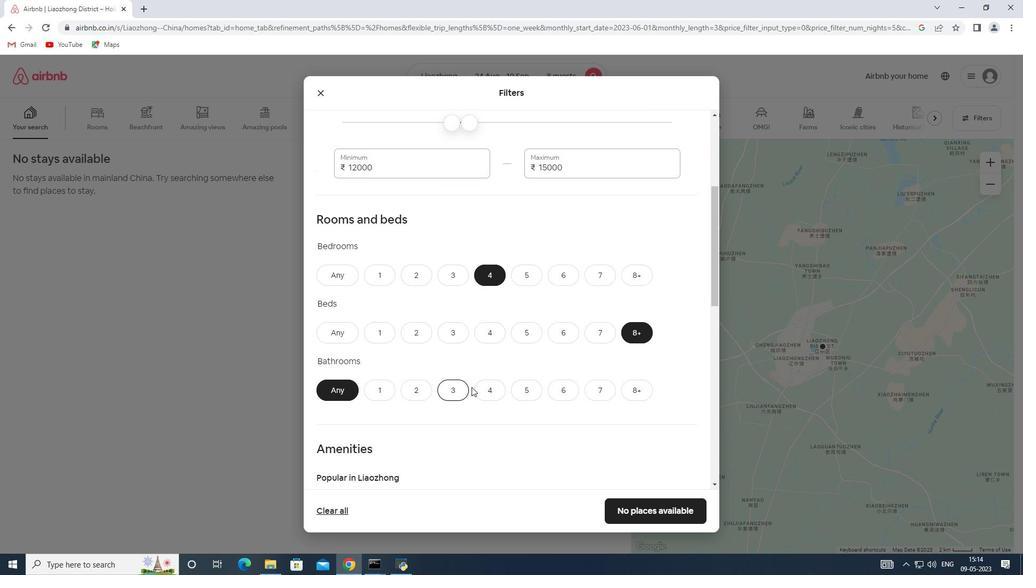 
Action: Mouse pressed left at (480, 386)
Screenshot: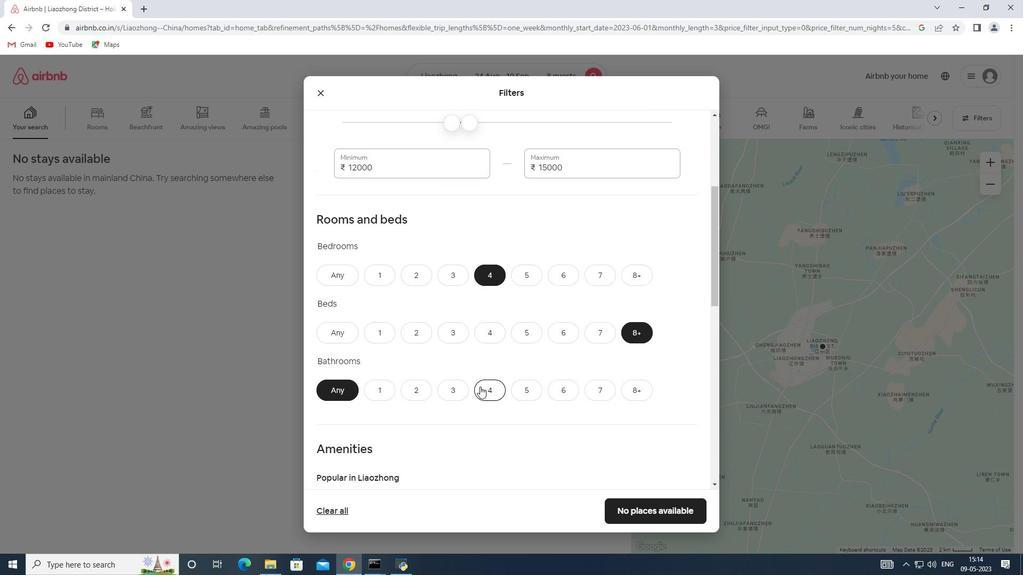 
Action: Mouse scrolled (480, 386) with delta (0, 0)
Screenshot: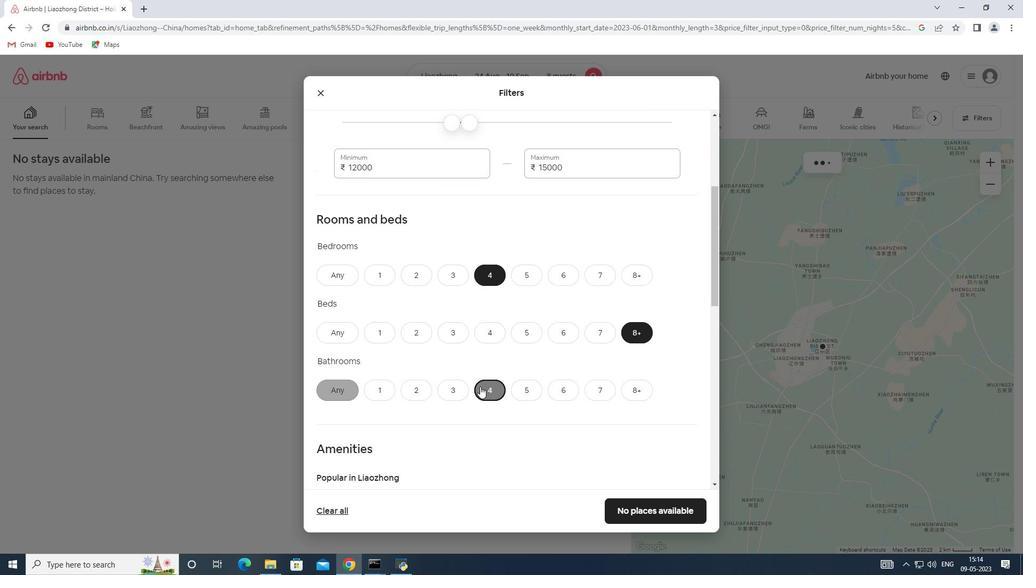 
Action: Mouse scrolled (480, 386) with delta (0, 0)
Screenshot: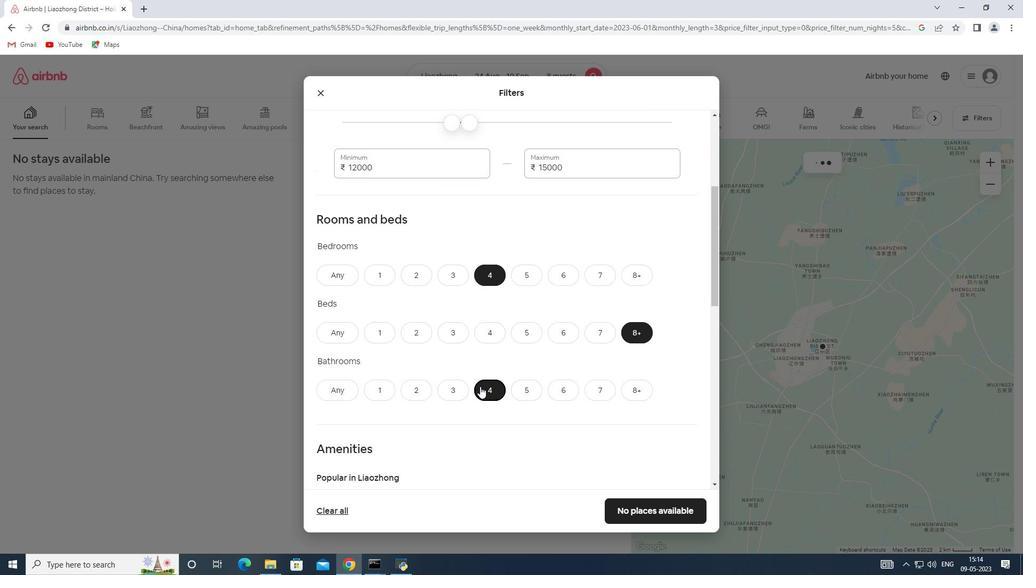 
Action: Mouse scrolled (480, 386) with delta (0, 0)
Screenshot: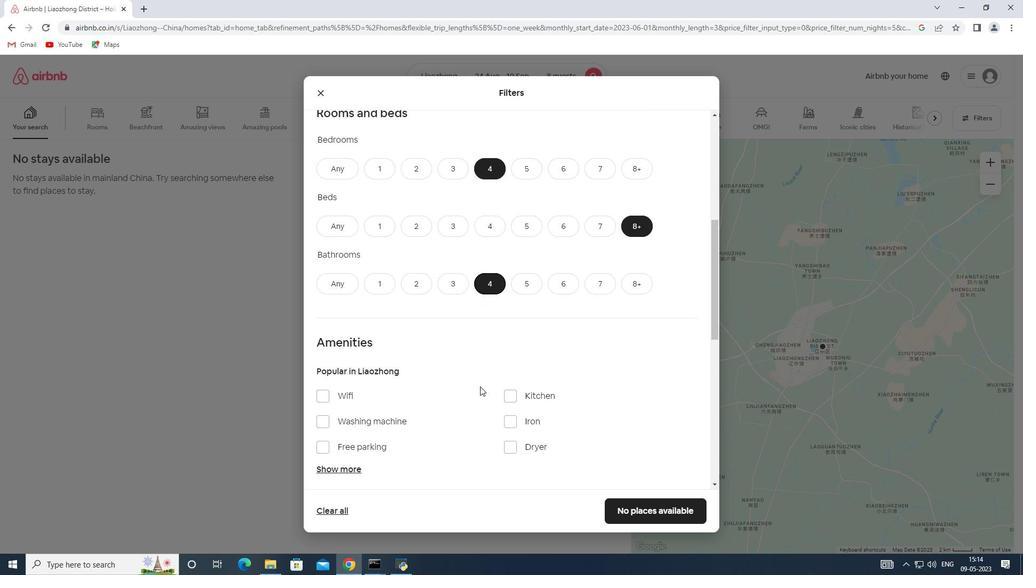 
Action: Mouse moved to (352, 414)
Screenshot: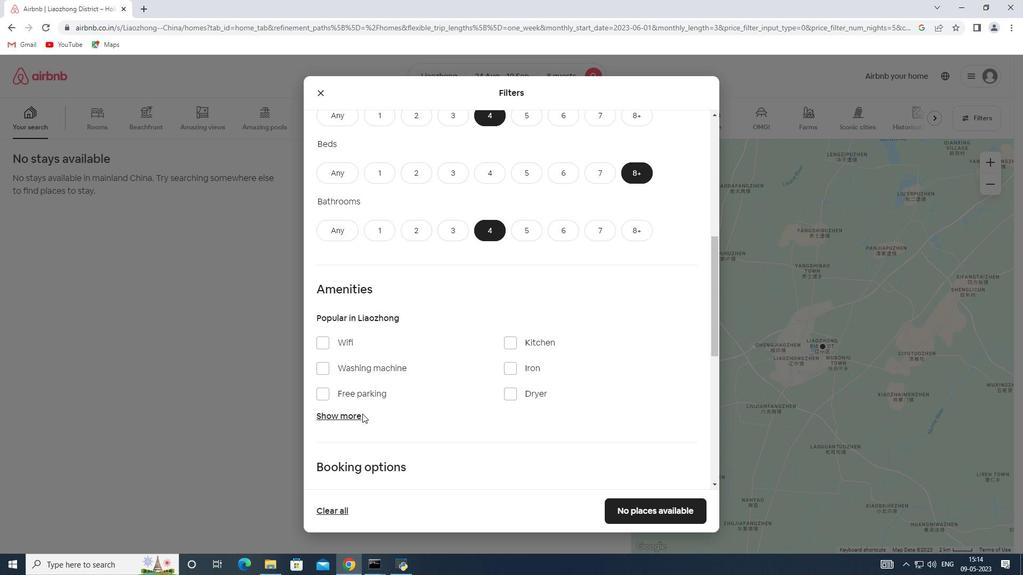 
Action: Mouse pressed left at (352, 414)
Screenshot: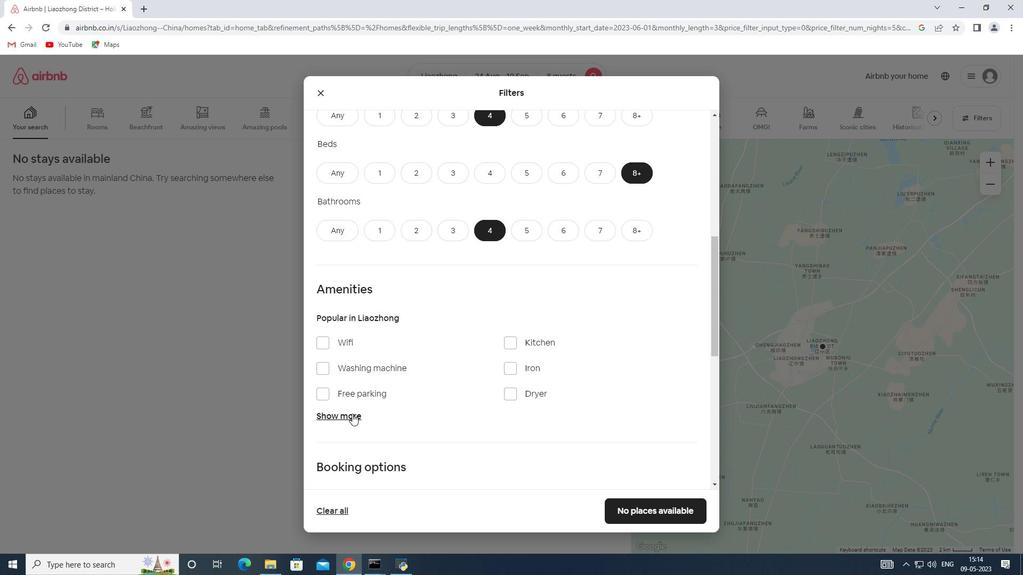 
Action: Mouse moved to (324, 340)
Screenshot: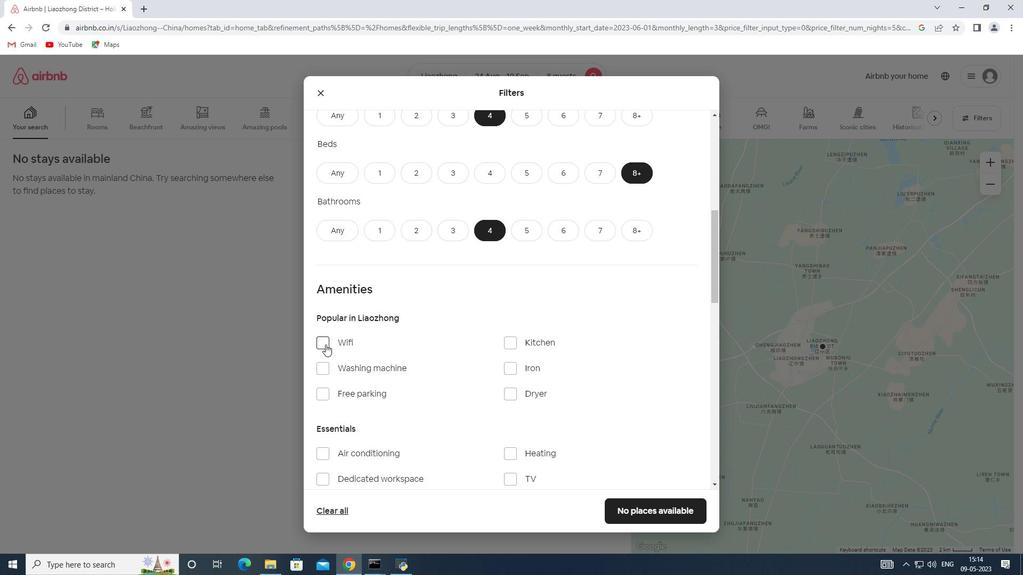 
Action: Mouse pressed left at (324, 340)
Screenshot: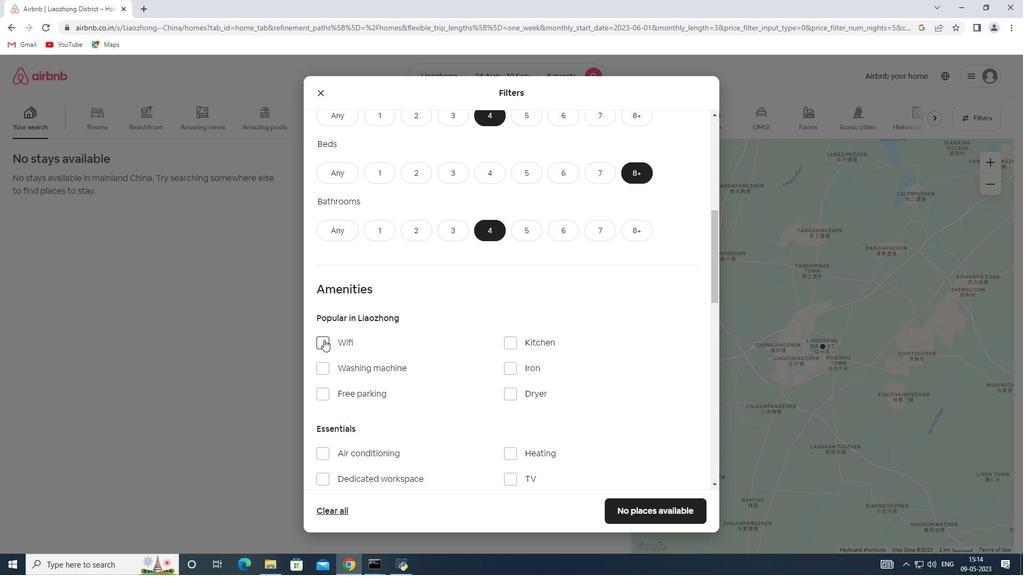 
Action: Mouse moved to (490, 392)
Screenshot: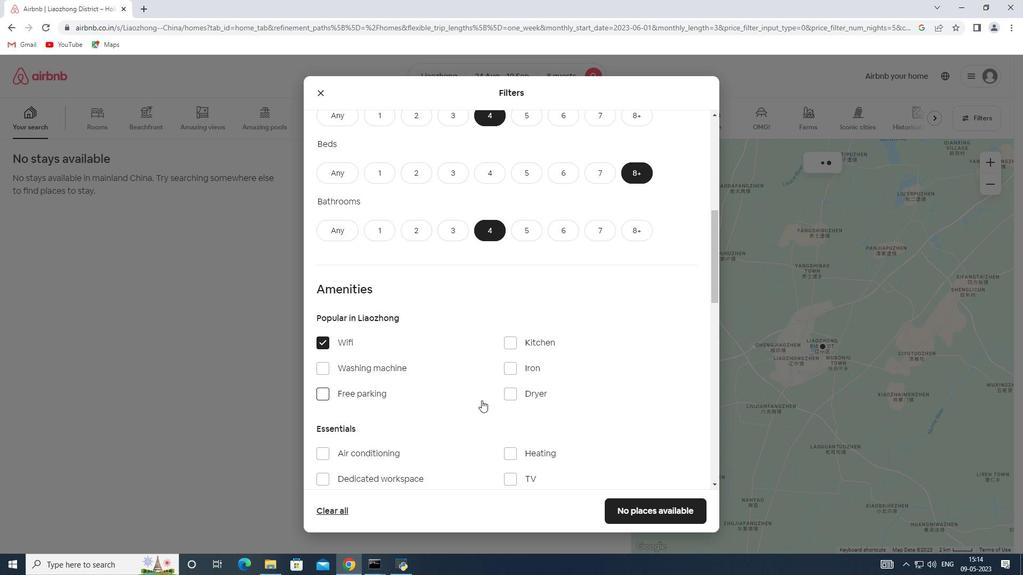 
Action: Mouse scrolled (490, 392) with delta (0, 0)
Screenshot: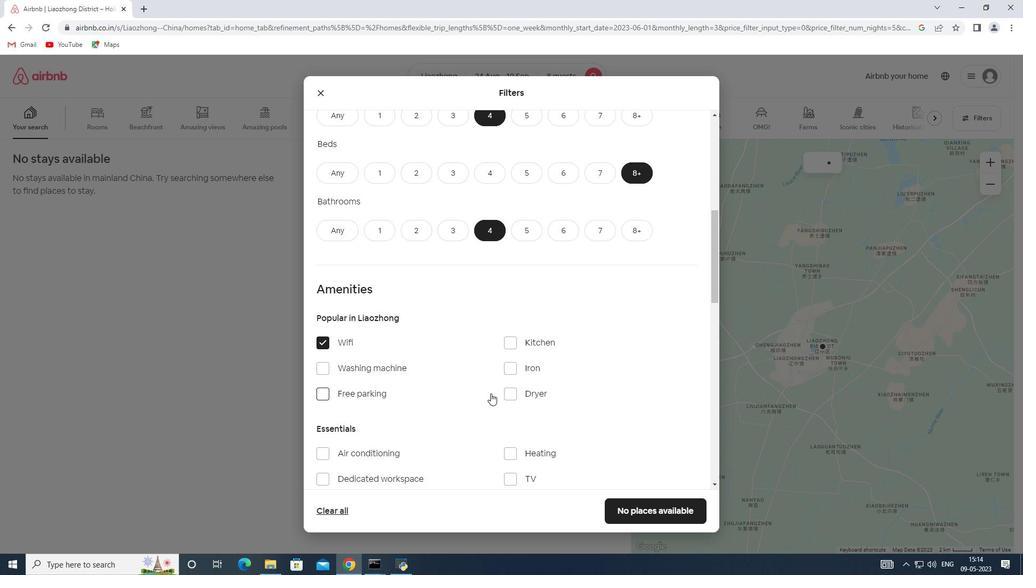 
Action: Mouse moved to (510, 422)
Screenshot: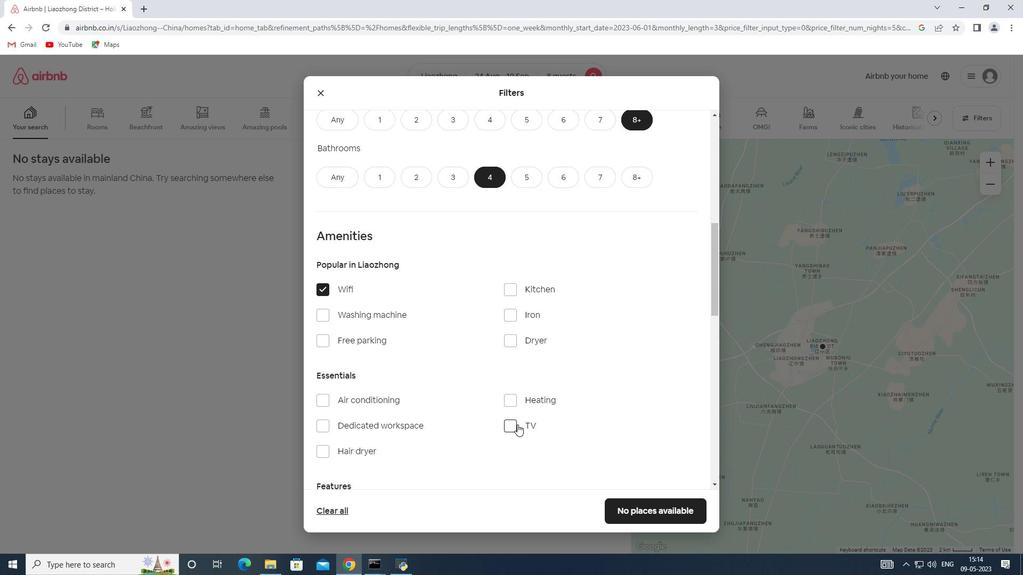 
Action: Mouse pressed left at (510, 422)
Screenshot: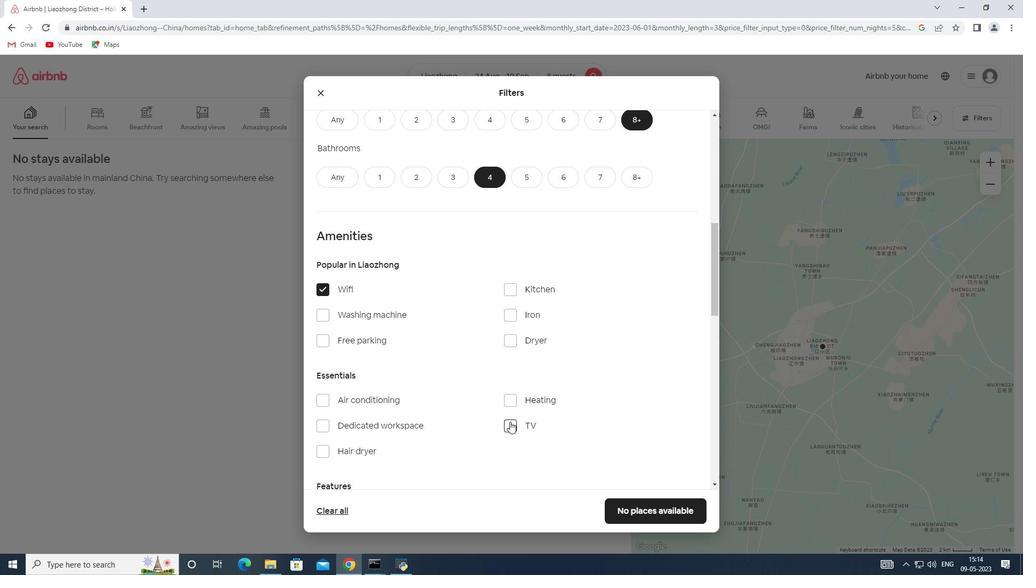 
Action: Mouse moved to (404, 428)
Screenshot: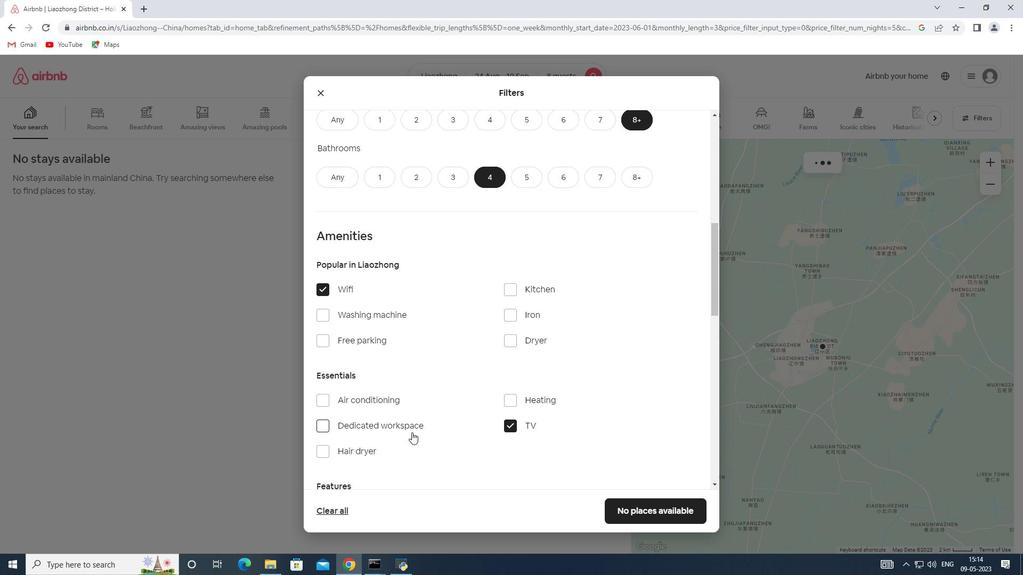 
Action: Mouse scrolled (404, 428) with delta (0, 0)
Screenshot: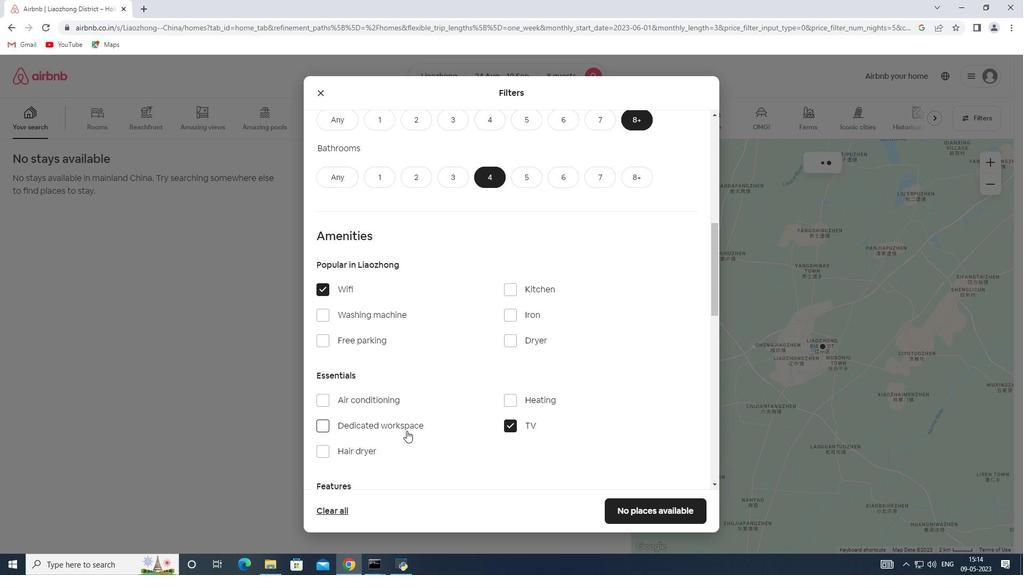 
Action: Mouse moved to (404, 425)
Screenshot: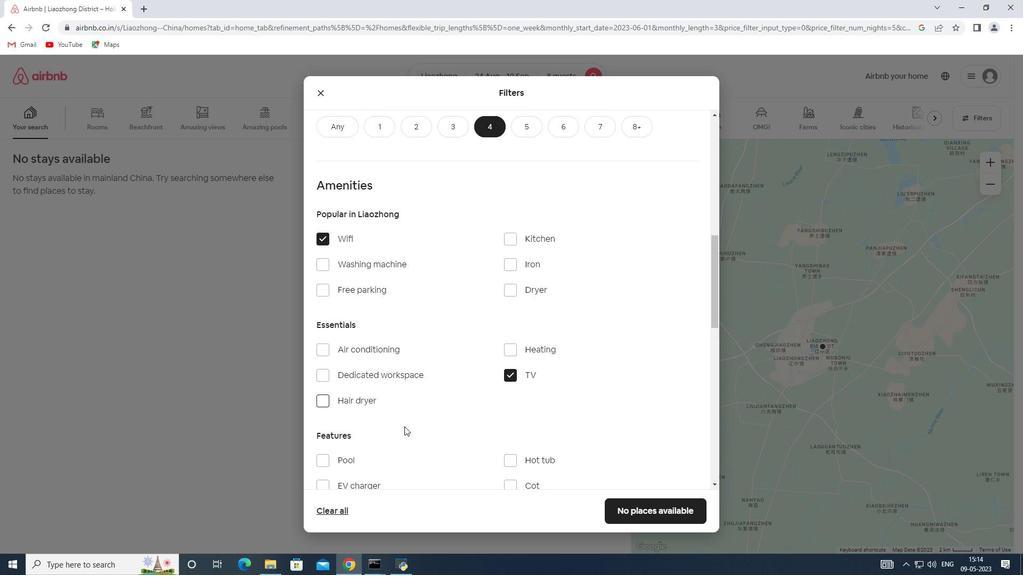 
Action: Mouse scrolled (404, 425) with delta (0, 0)
Screenshot: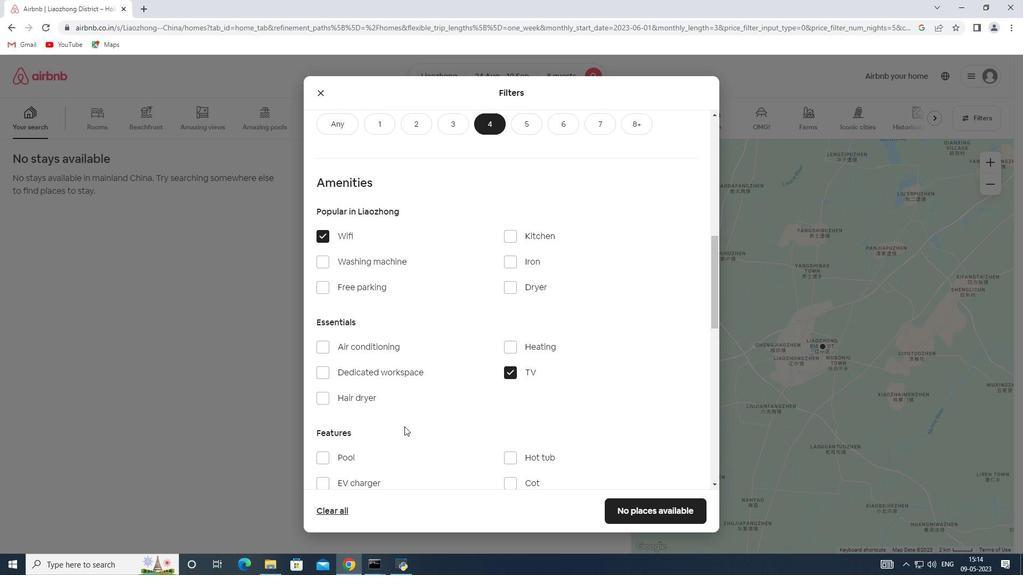
Action: Mouse moved to (404, 425)
Screenshot: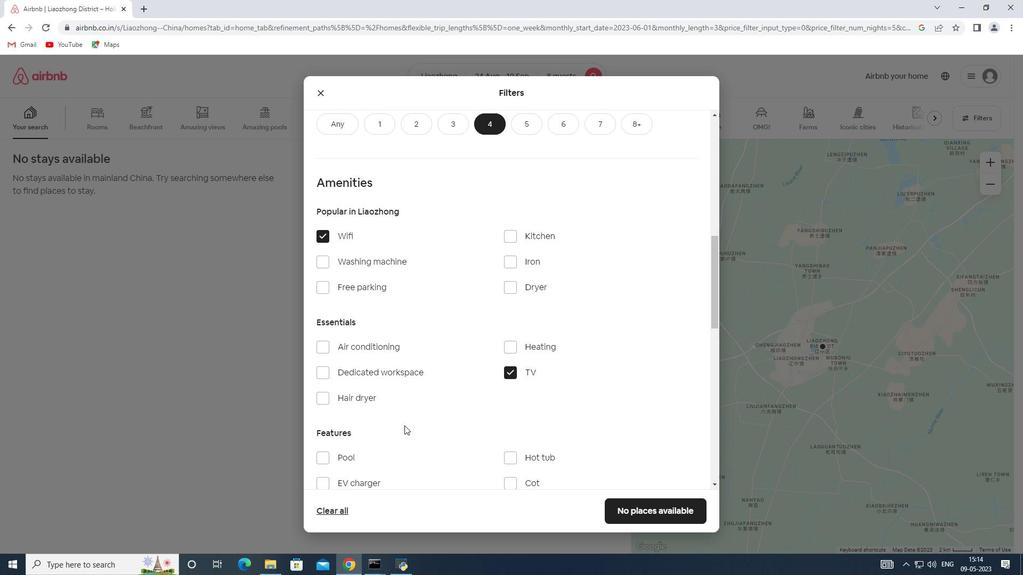 
Action: Mouse scrolled (404, 424) with delta (0, 0)
Screenshot: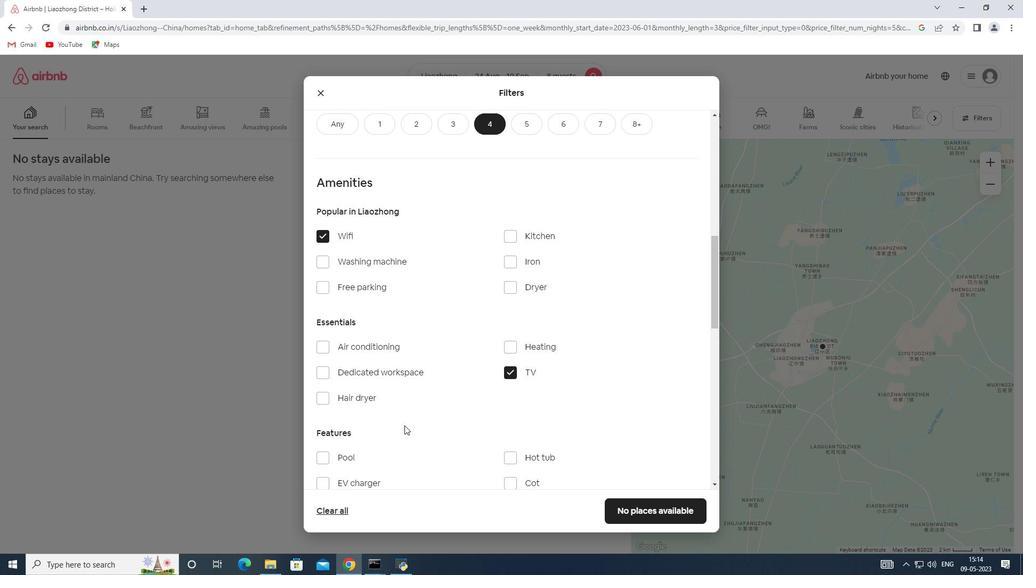
Action: Mouse moved to (343, 404)
Screenshot: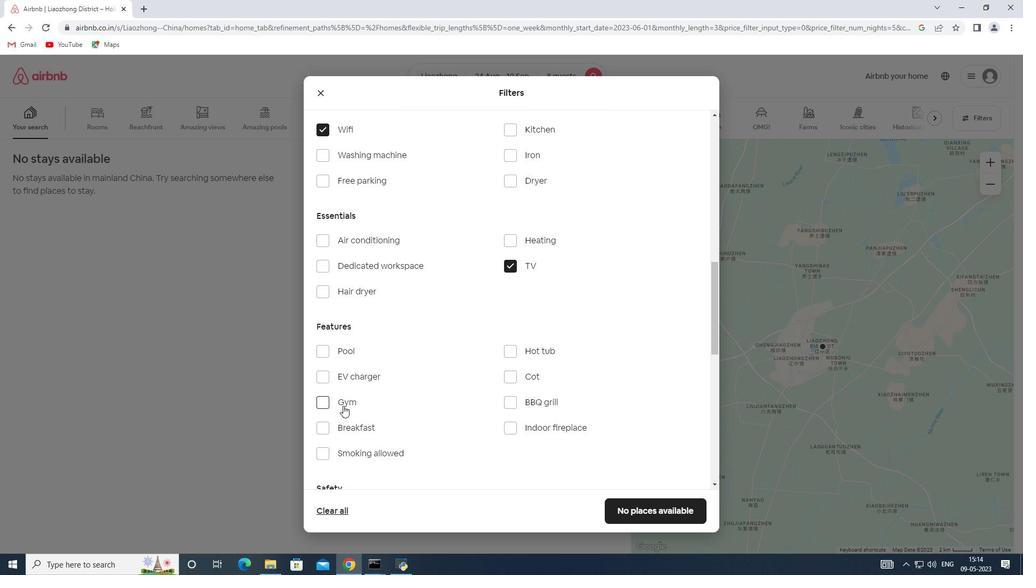 
Action: Mouse pressed left at (343, 404)
Screenshot: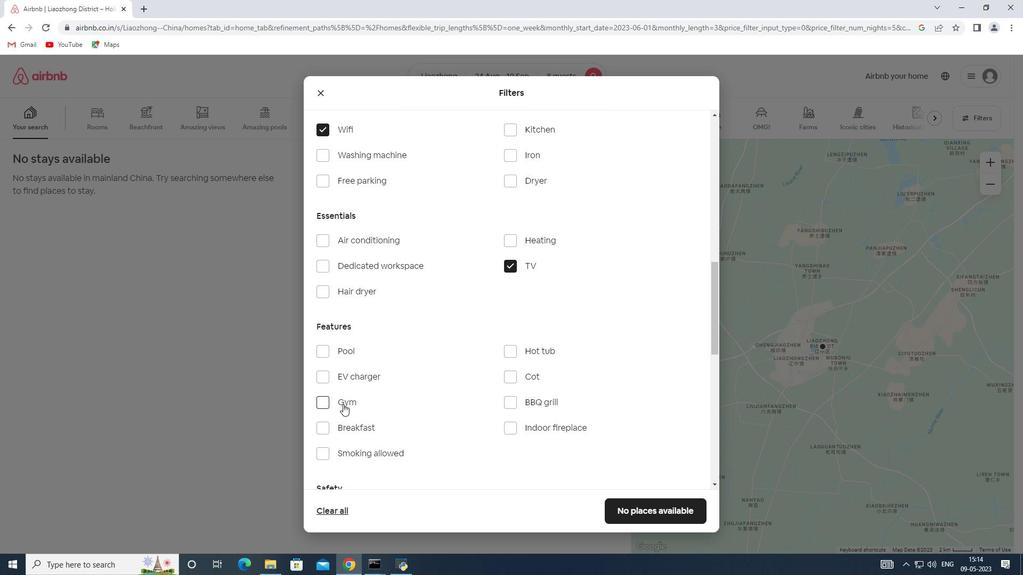 
Action: Mouse moved to (352, 425)
Screenshot: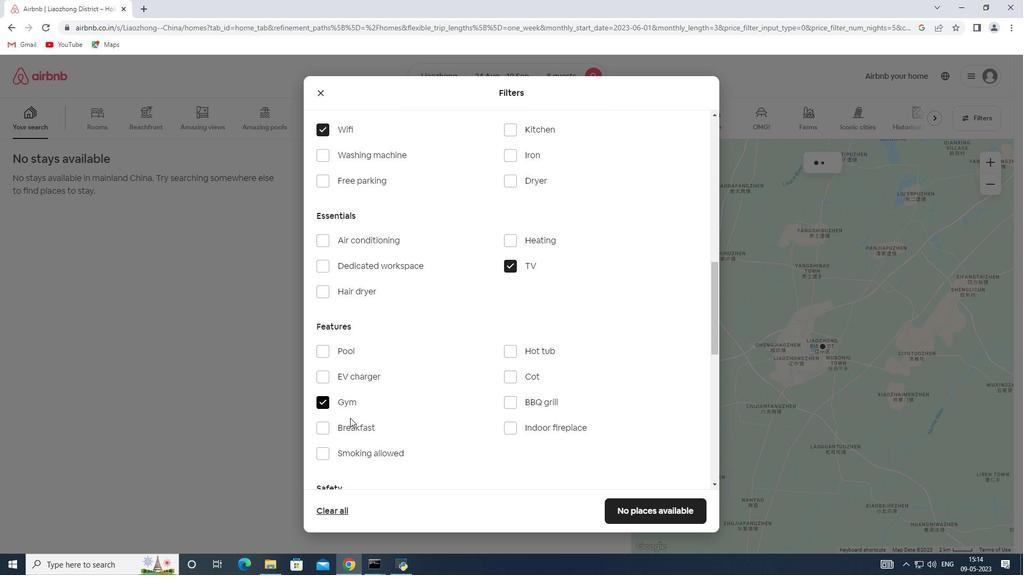 
Action: Mouse pressed left at (352, 425)
Screenshot: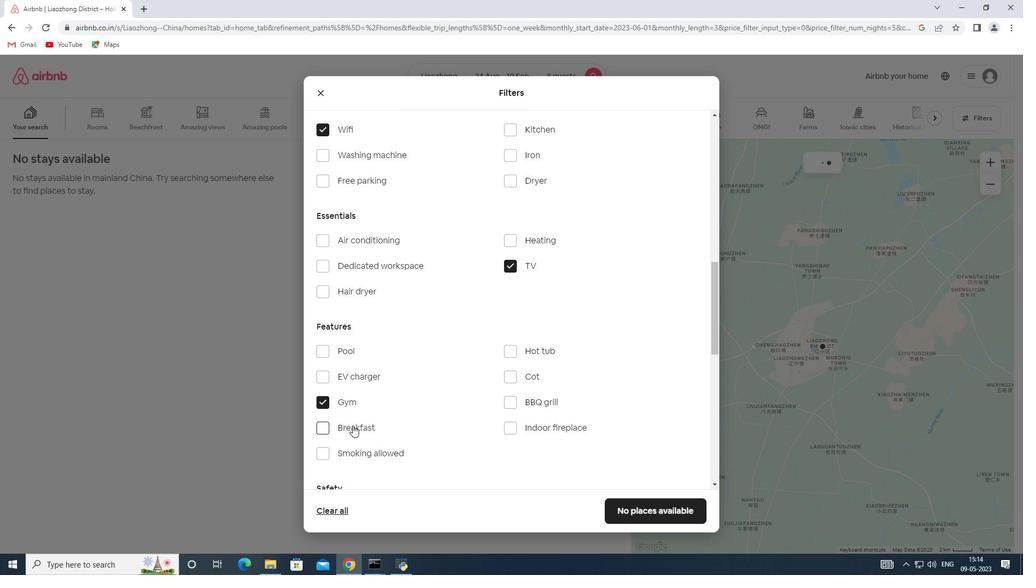 
Action: Mouse moved to (456, 414)
Screenshot: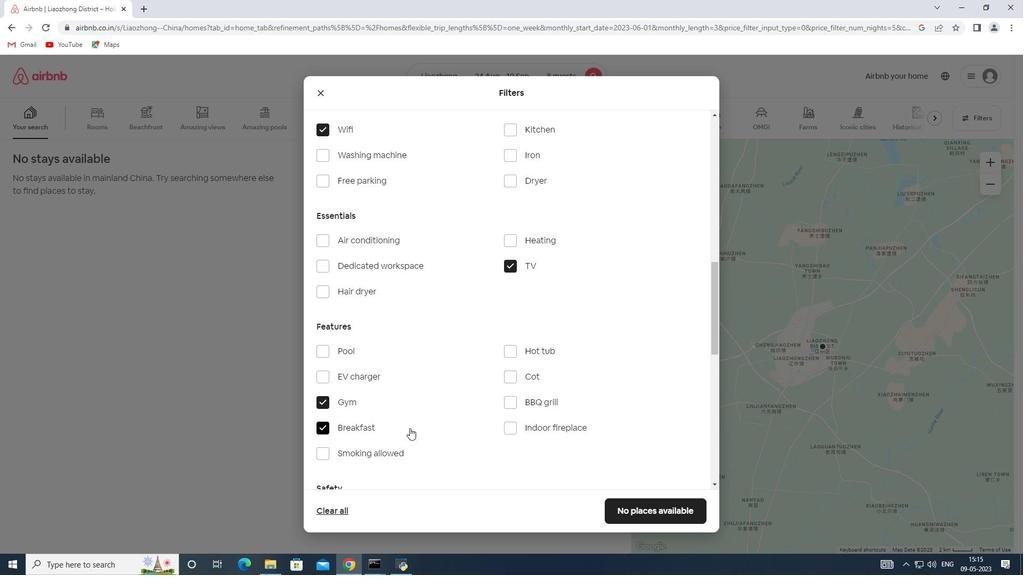 
Action: Mouse scrolled (456, 414) with delta (0, 0)
Screenshot: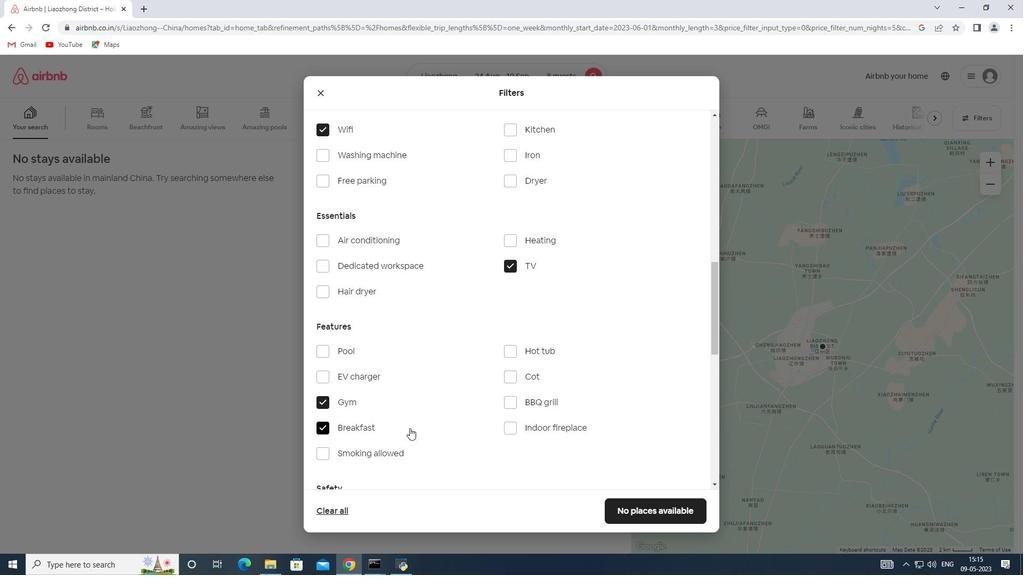 
Action: Mouse moved to (457, 414)
Screenshot: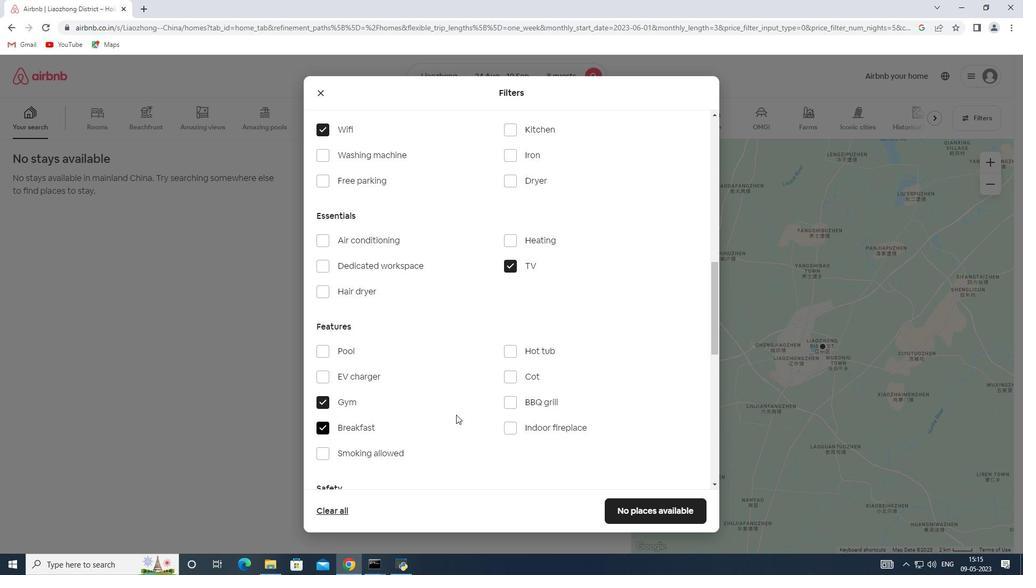 
Action: Mouse scrolled (457, 414) with delta (0, 0)
Screenshot: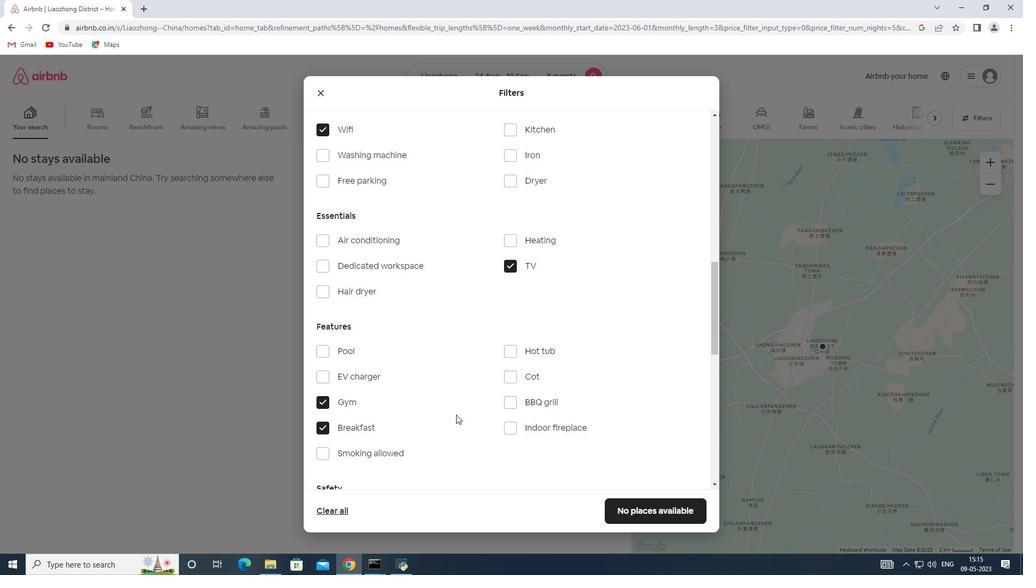 
Action: Mouse moved to (458, 414)
Screenshot: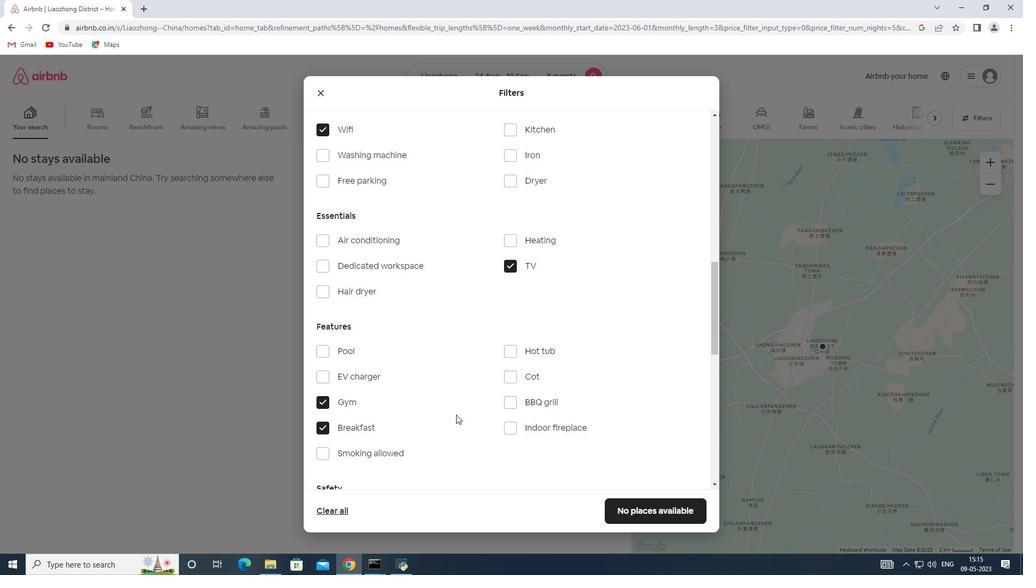 
Action: Mouse scrolled (458, 414) with delta (0, 0)
Screenshot: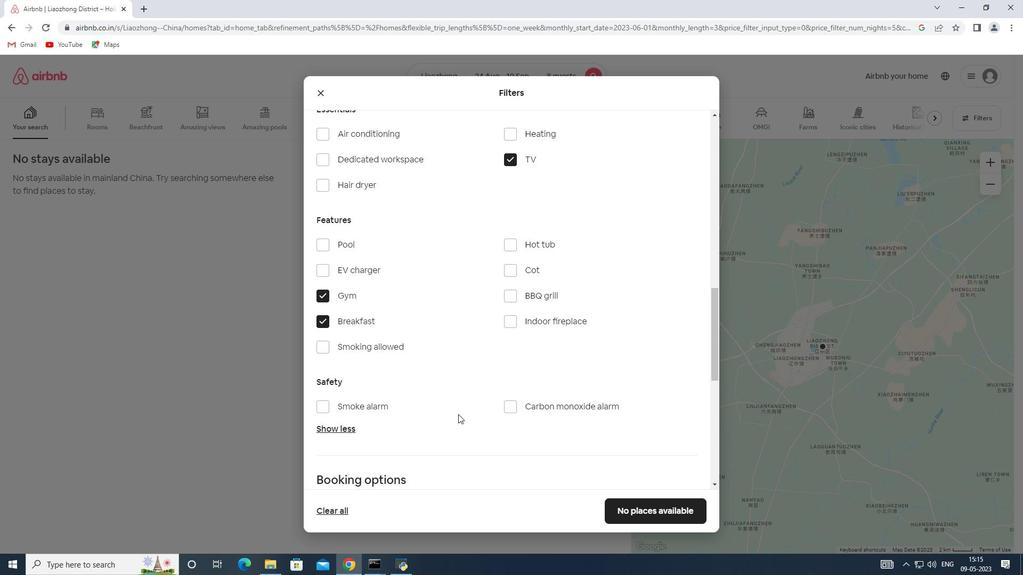 
Action: Mouse scrolled (458, 414) with delta (0, 0)
Screenshot: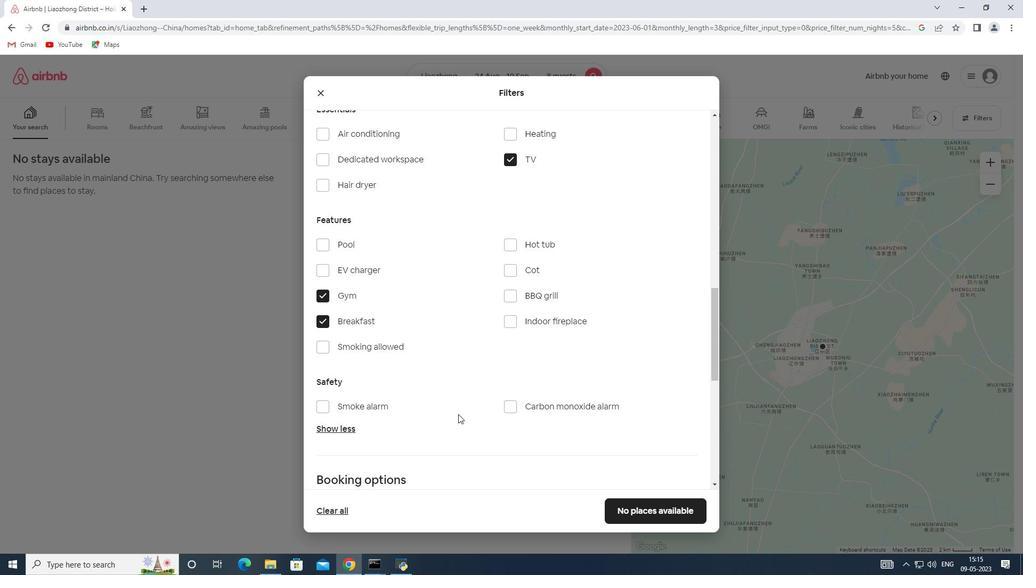 
Action: Mouse moved to (470, 410)
Screenshot: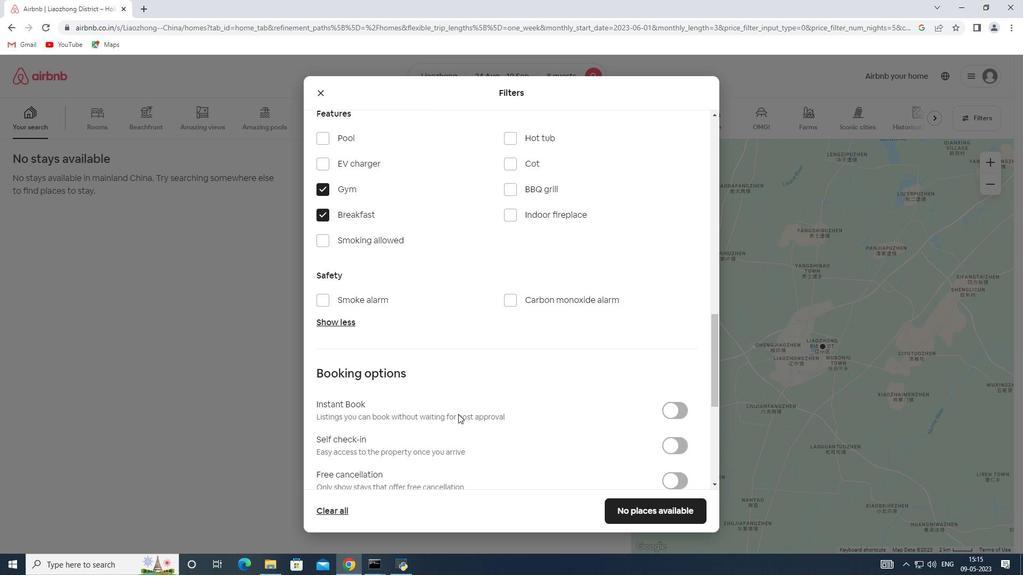 
Action: Mouse scrolled (470, 410) with delta (0, 0)
Screenshot: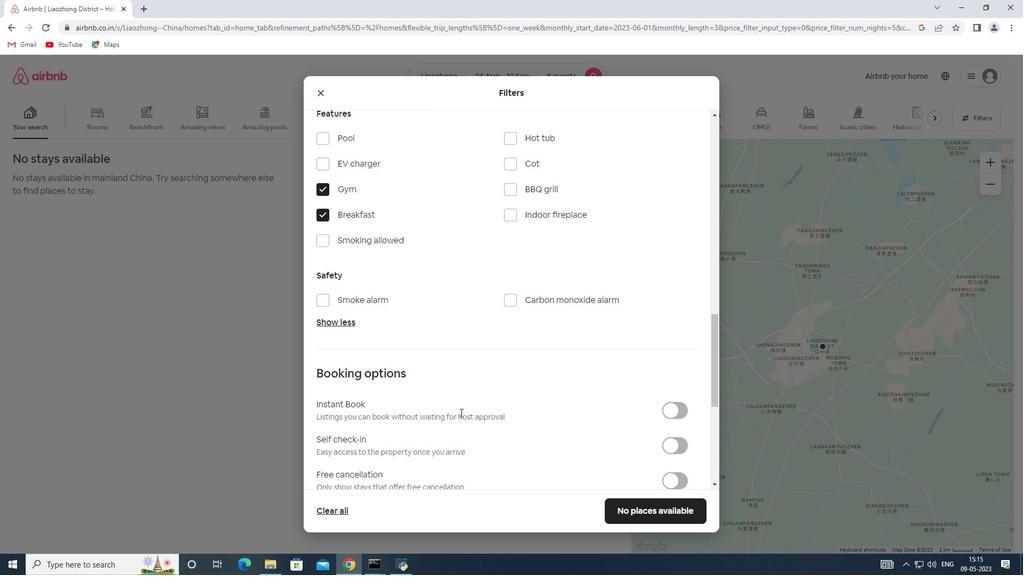 
Action: Mouse moved to (679, 392)
Screenshot: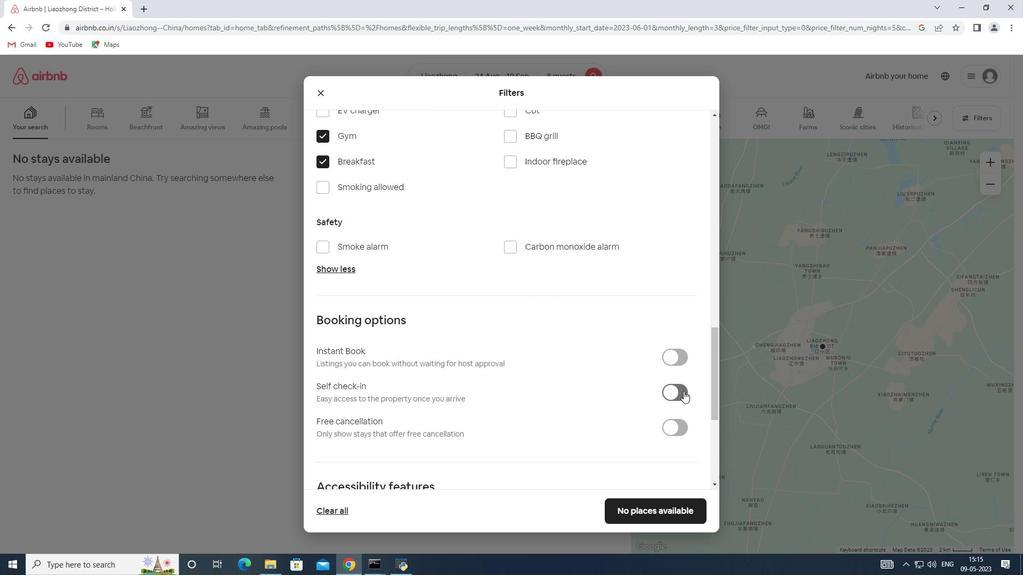 
Action: Mouse pressed left at (679, 392)
Screenshot: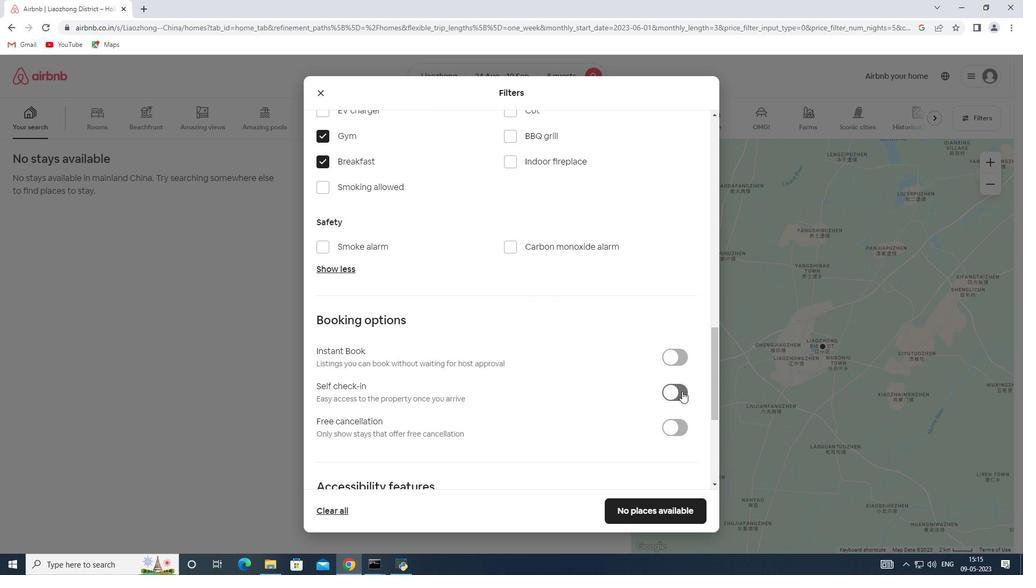 
Action: Mouse moved to (514, 389)
Screenshot: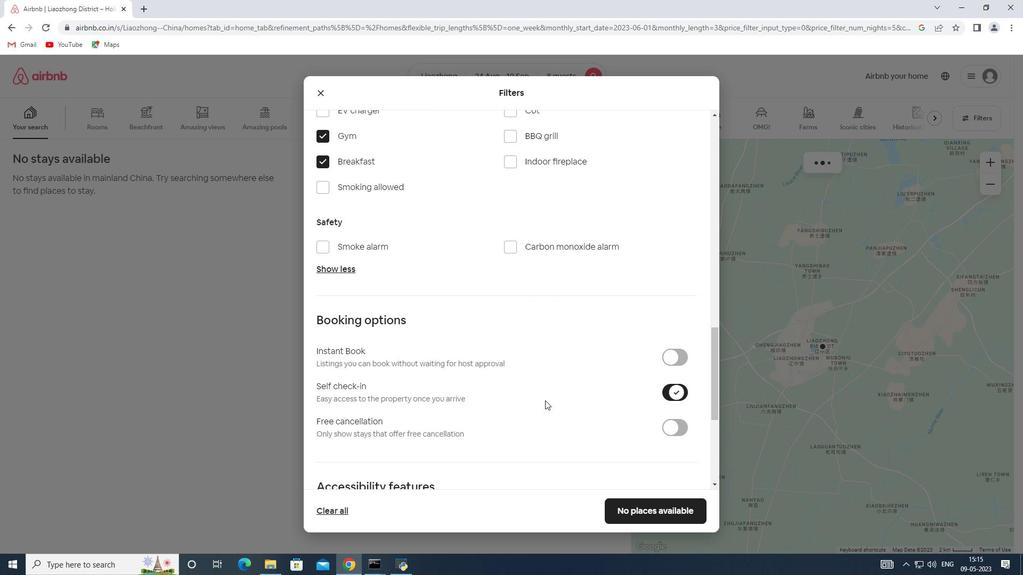
Action: Mouse scrolled (514, 388) with delta (0, 0)
Screenshot: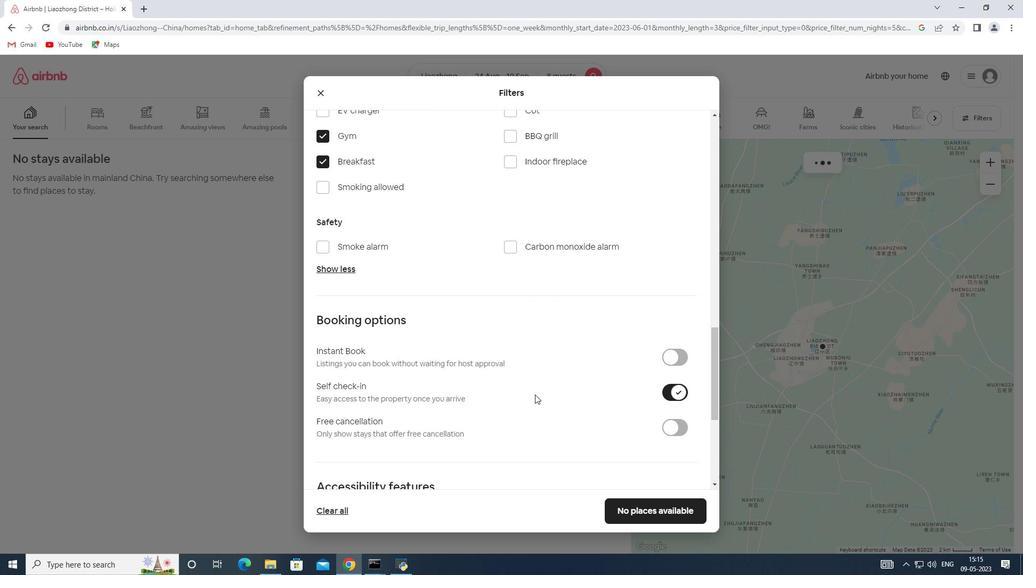 
Action: Mouse scrolled (514, 388) with delta (0, 0)
Screenshot: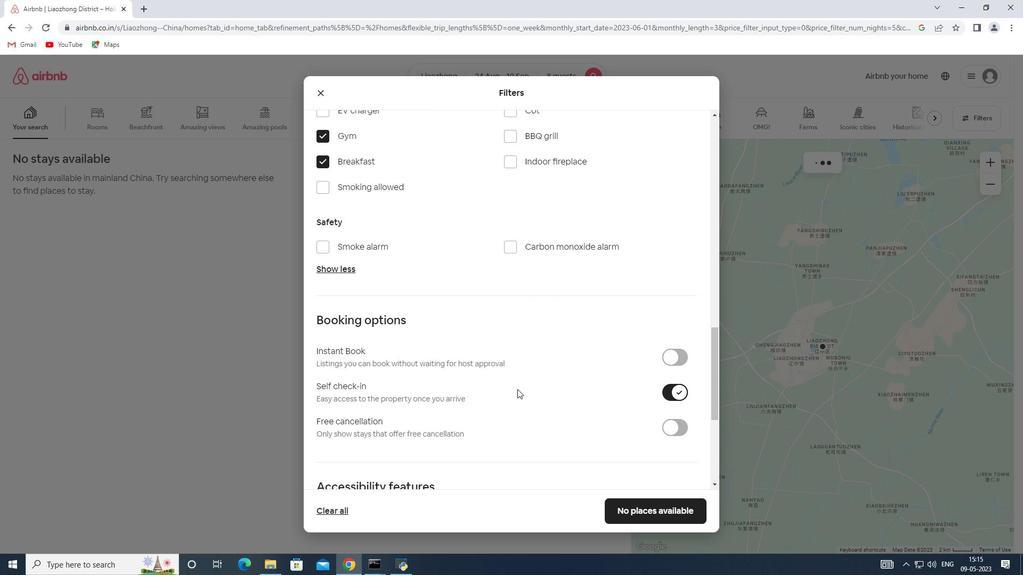 
Action: Mouse moved to (513, 389)
Screenshot: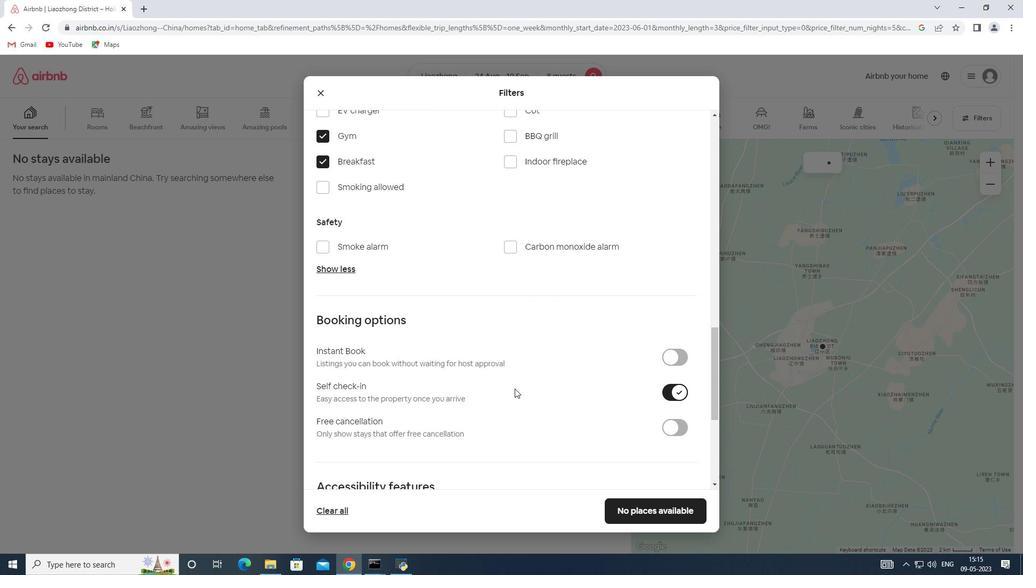 
Action: Mouse scrolled (513, 388) with delta (0, 0)
Screenshot: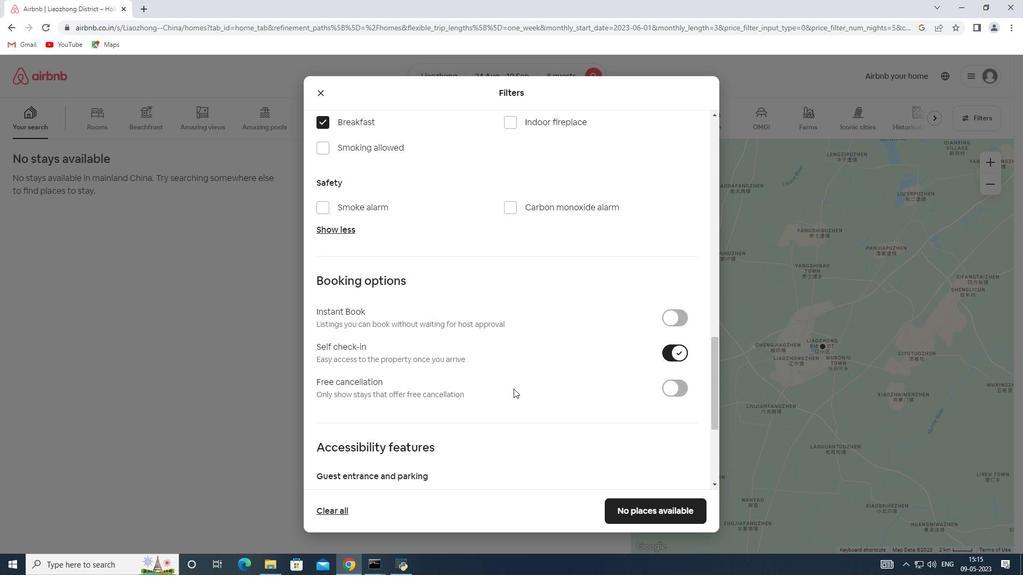 
Action: Mouse scrolled (513, 388) with delta (0, 0)
Screenshot: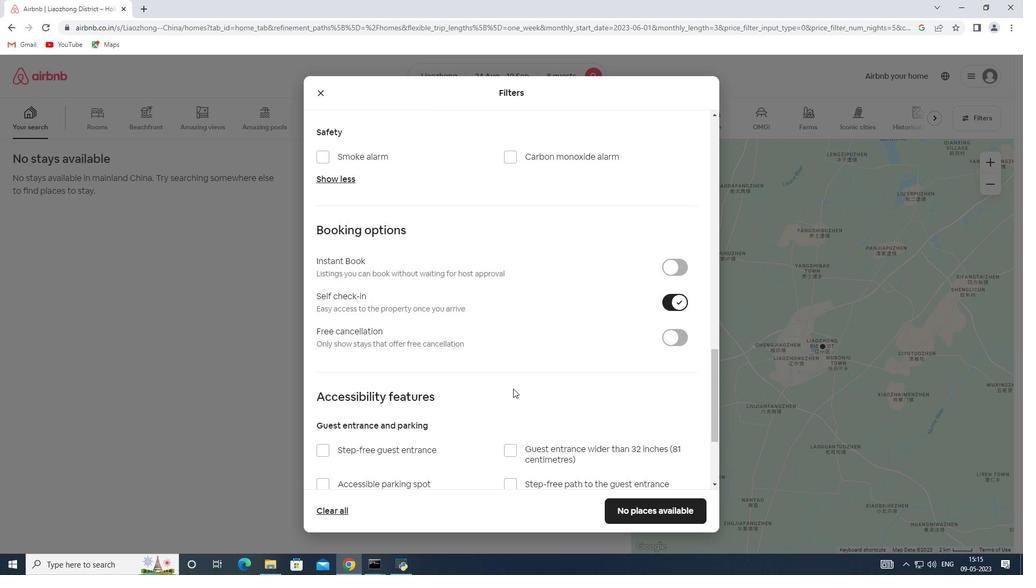 
Action: Mouse scrolled (513, 388) with delta (0, 0)
Screenshot: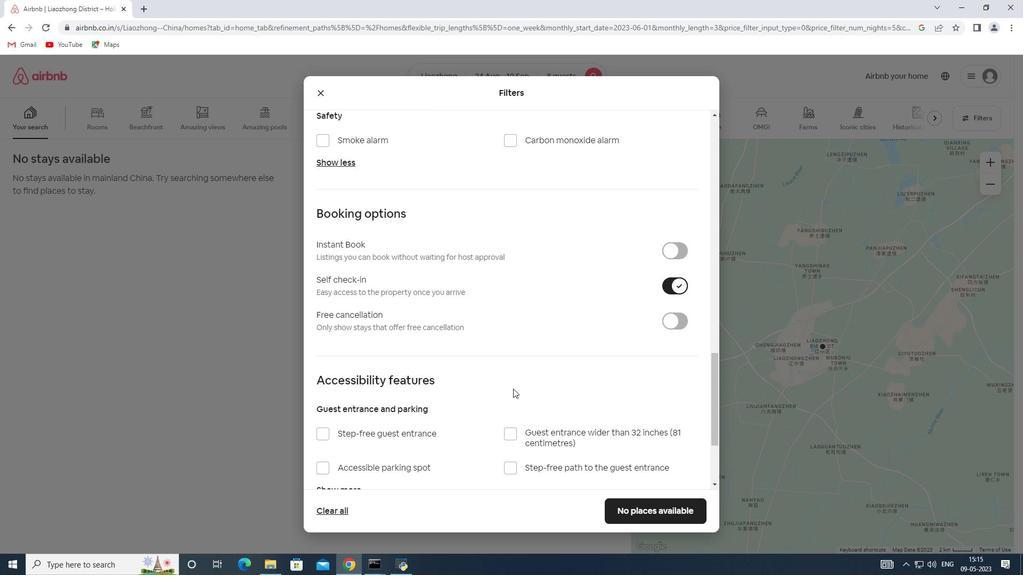 
Action: Mouse scrolled (513, 388) with delta (0, 0)
Screenshot: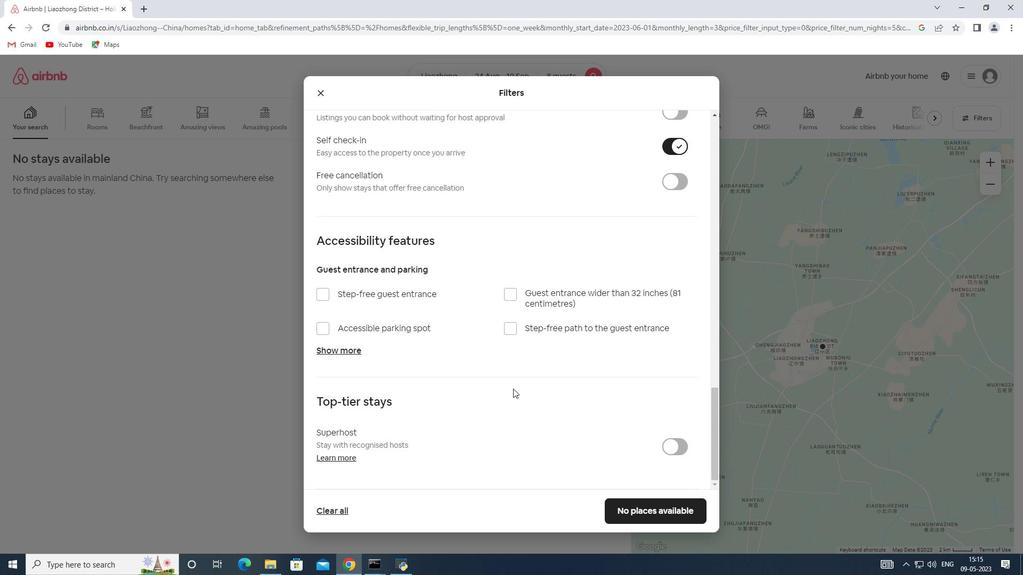 
Action: Mouse scrolled (513, 388) with delta (0, 0)
Screenshot: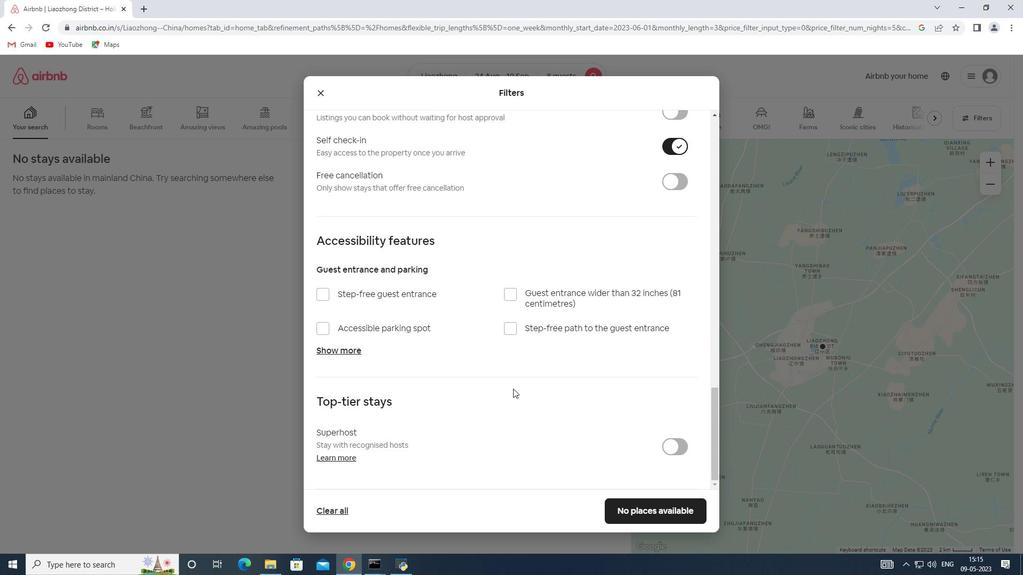 
Action: Mouse moved to (594, 404)
Screenshot: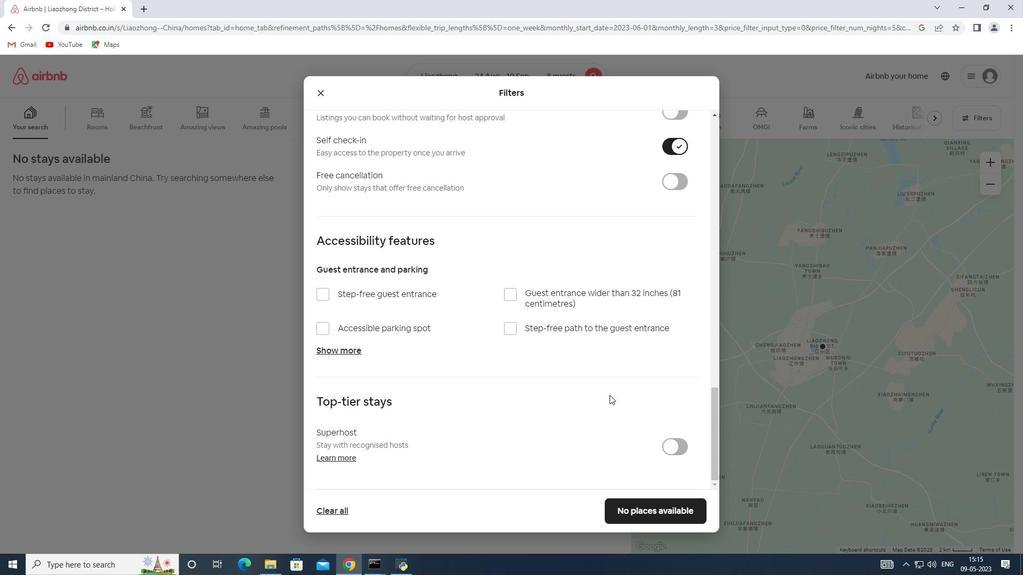 
Action: Mouse scrolled (594, 404) with delta (0, 0)
Screenshot: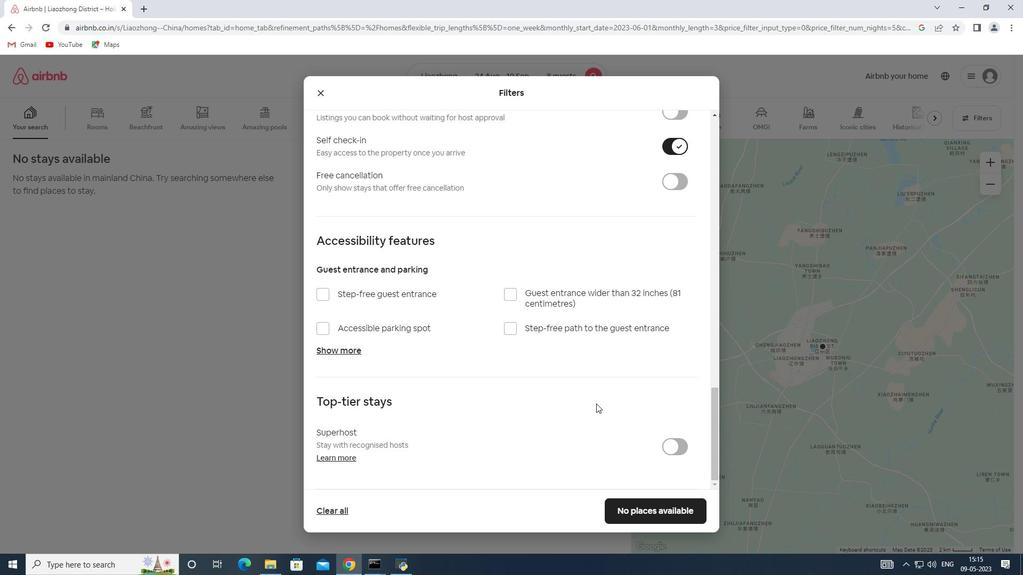 
Action: Mouse scrolled (594, 404) with delta (0, 0)
Screenshot: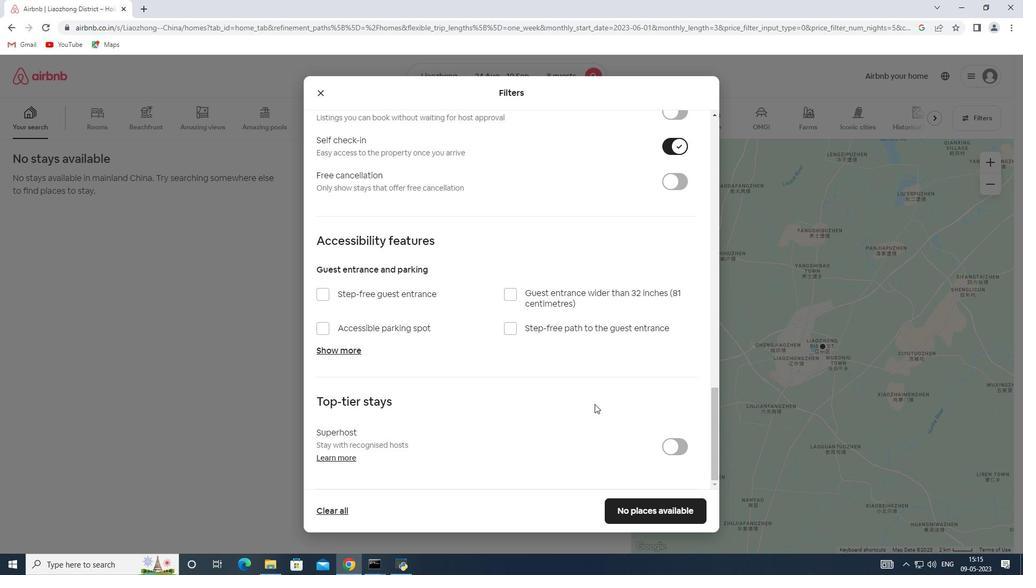 
Action: Mouse scrolled (594, 404) with delta (0, 0)
Screenshot: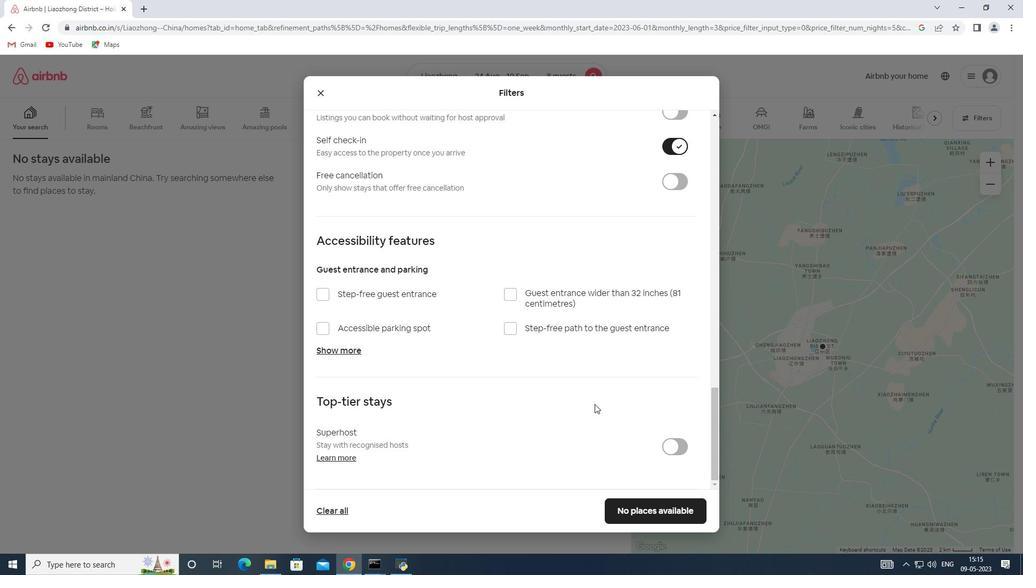 
Action: Mouse scrolled (594, 404) with delta (0, 0)
Screenshot: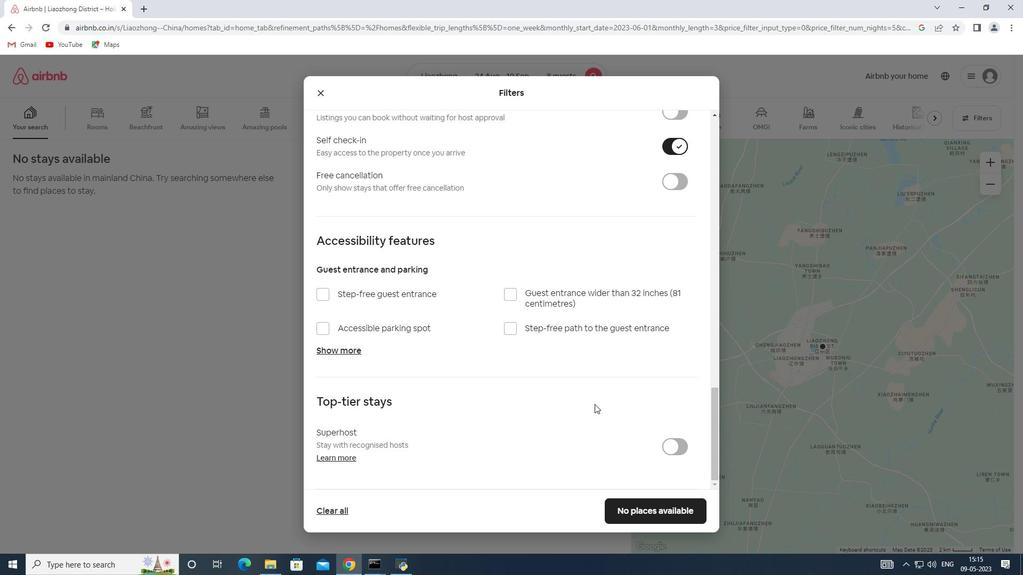 
Action: Mouse scrolled (594, 404) with delta (0, 0)
Screenshot: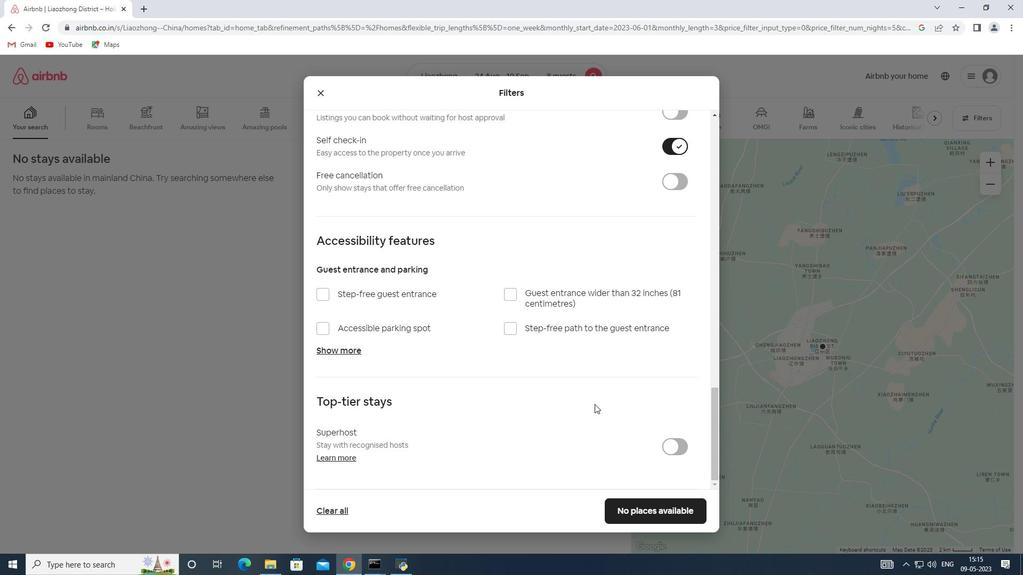 
Action: Mouse moved to (628, 509)
Screenshot: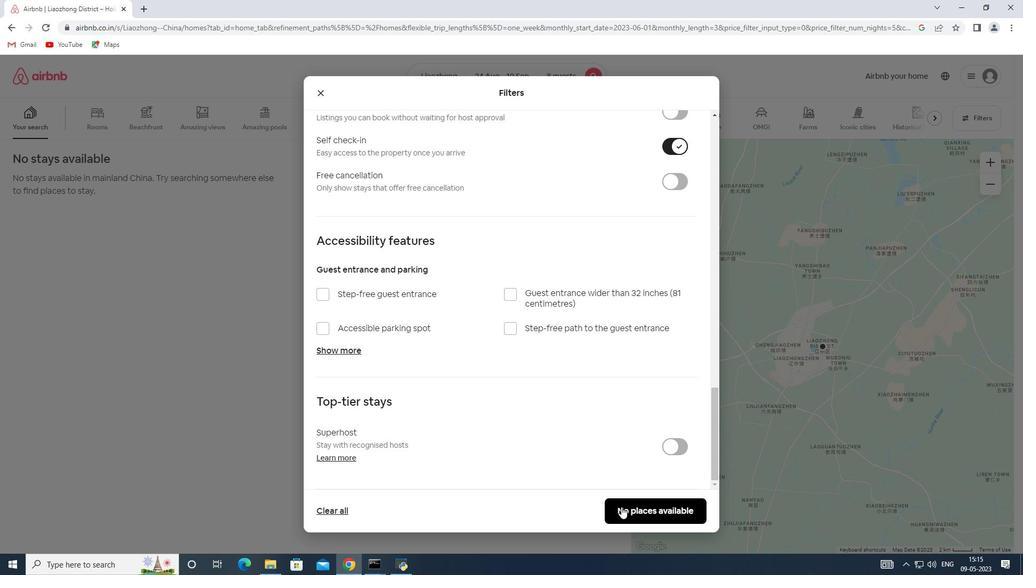 
Action: Mouse pressed left at (628, 509)
Screenshot: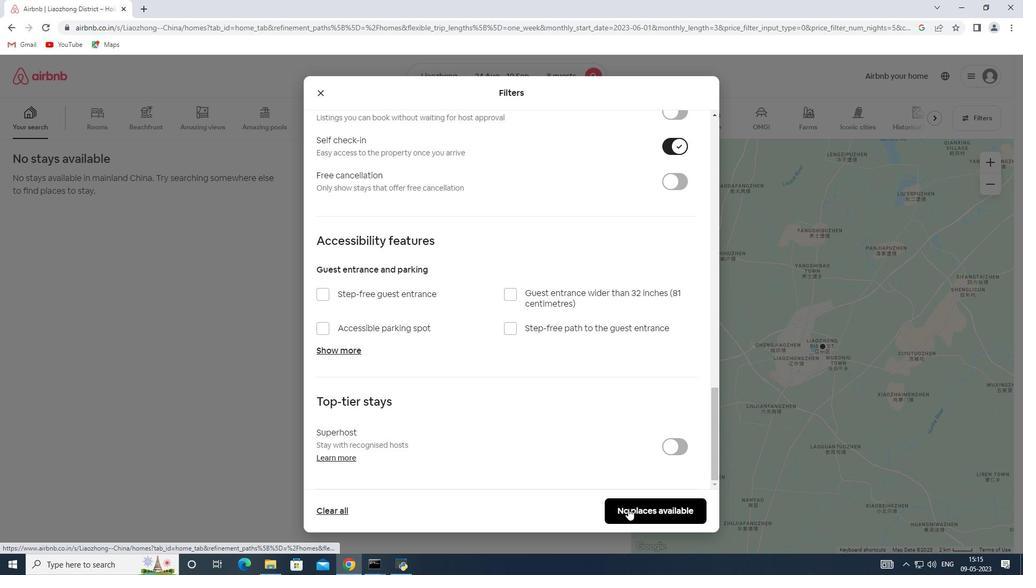 
